Task: Open Card Customer Referral Program in Board Customer Feedback Analysis and Insights to Workspace Direct Marketing and add a team member Softage.3@softage.net, a label Yellow, a checklist Recipe Development, an attachment from your onedrive, a color Yellow and finally, add a card description 'Develop and launch new customer engagement program' and a comment 'Let us approach this task with a positive mindset and a can-do attitude, even in the face of challenges.'. Add a start date 'Jan 03, 1900' with a due date 'Jan 10, 1900'
Action: Mouse moved to (81, 324)
Screenshot: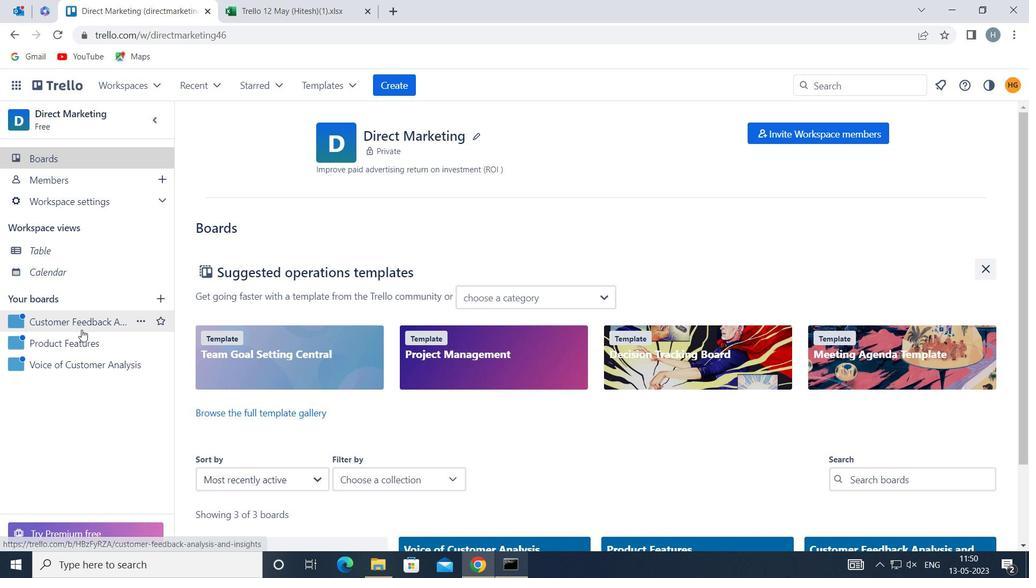 
Action: Mouse pressed left at (81, 324)
Screenshot: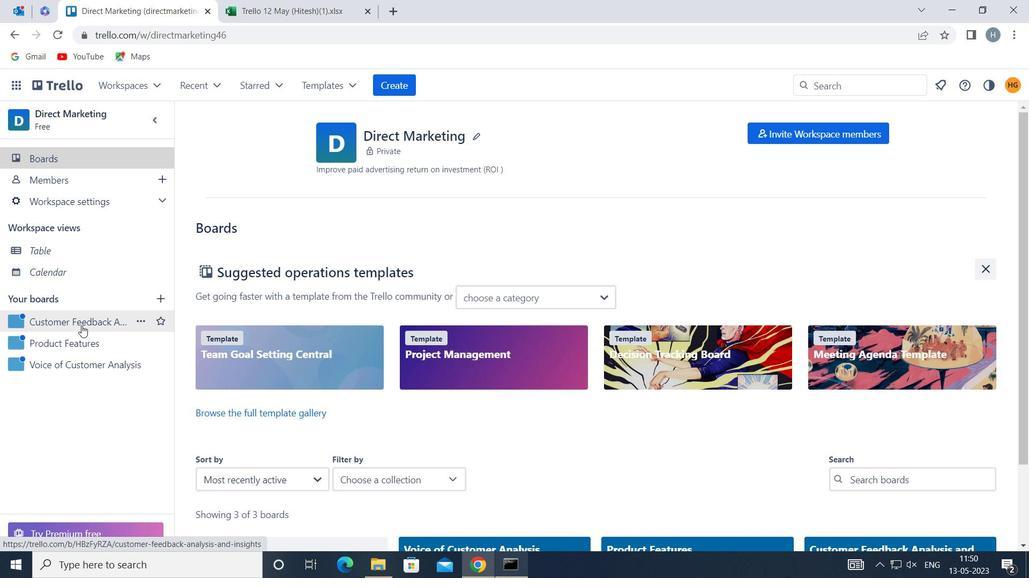 
Action: Mouse moved to (291, 191)
Screenshot: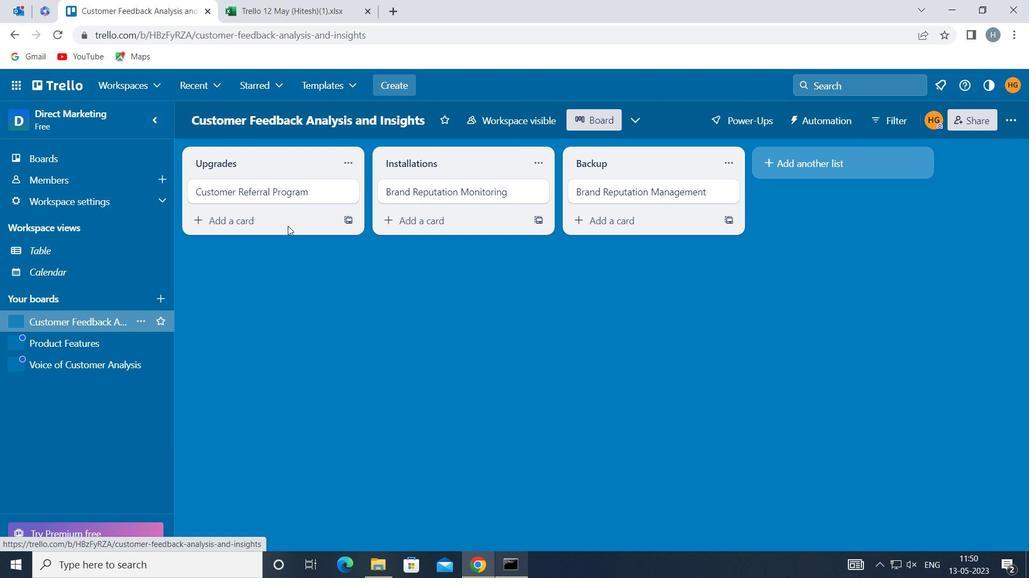 
Action: Mouse pressed left at (291, 191)
Screenshot: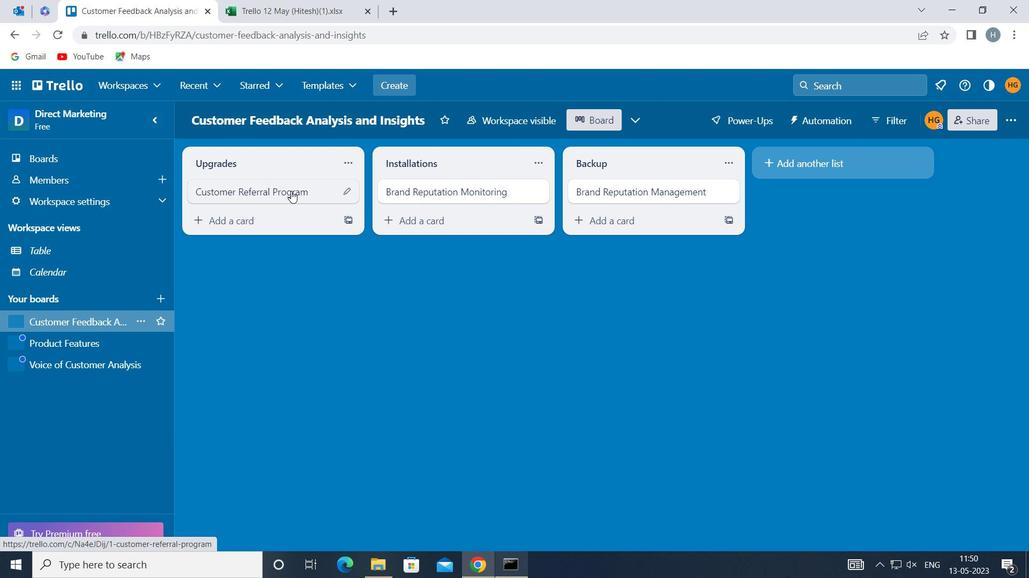 
Action: Mouse moved to (704, 192)
Screenshot: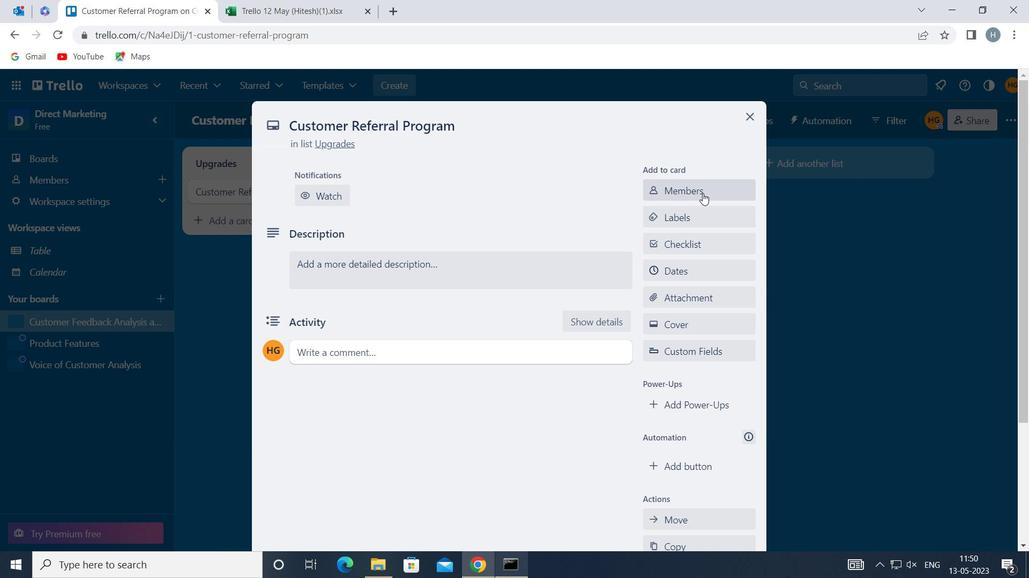 
Action: Mouse pressed left at (704, 192)
Screenshot: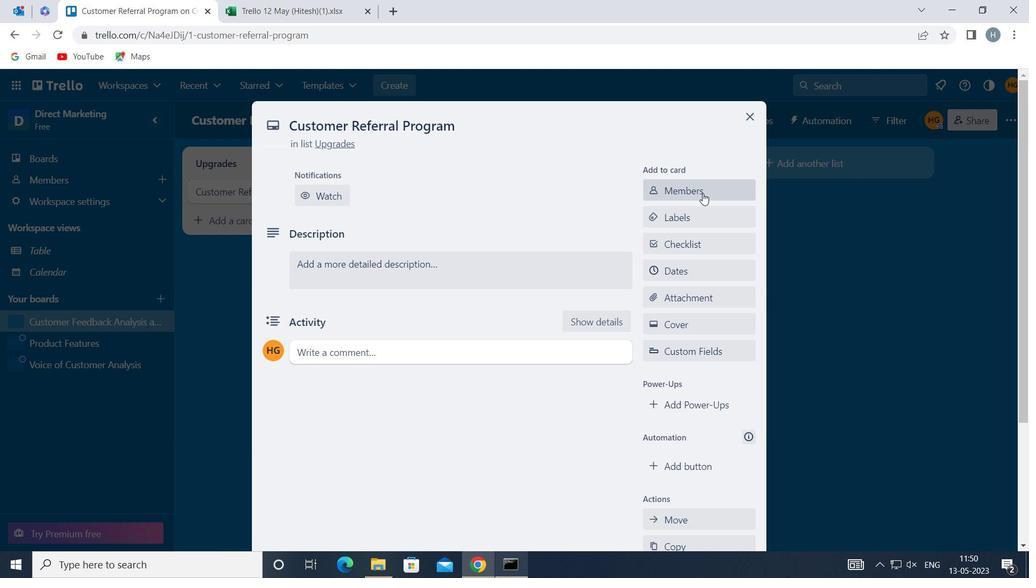
Action: Mouse moved to (704, 192)
Screenshot: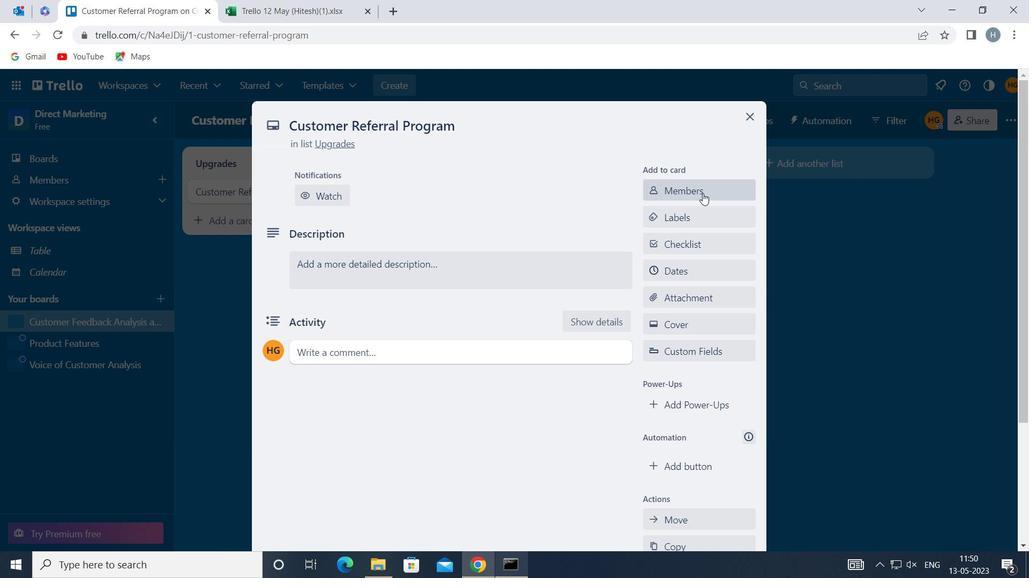 
Action: Key pressed softage
Screenshot: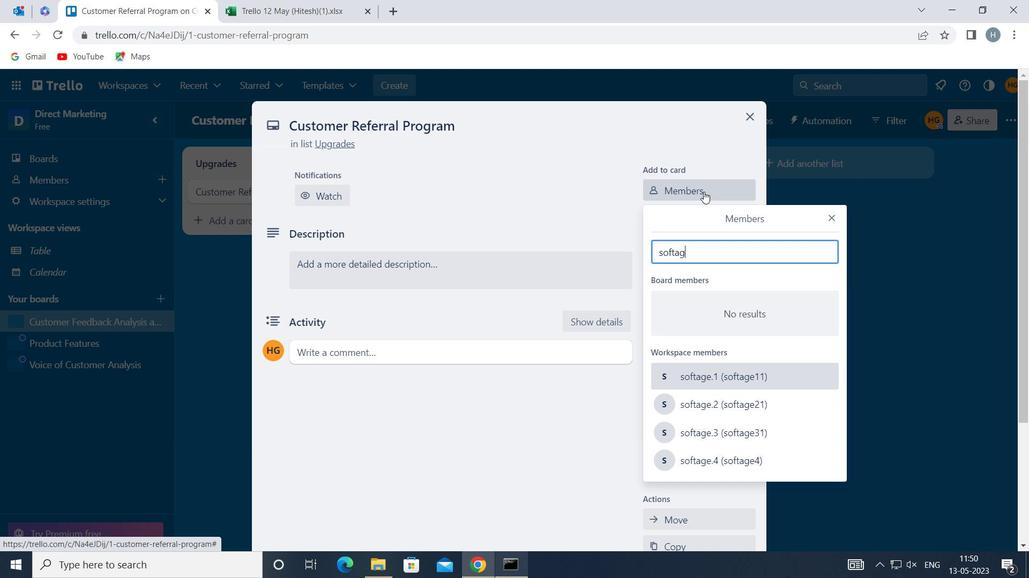 
Action: Mouse moved to (751, 429)
Screenshot: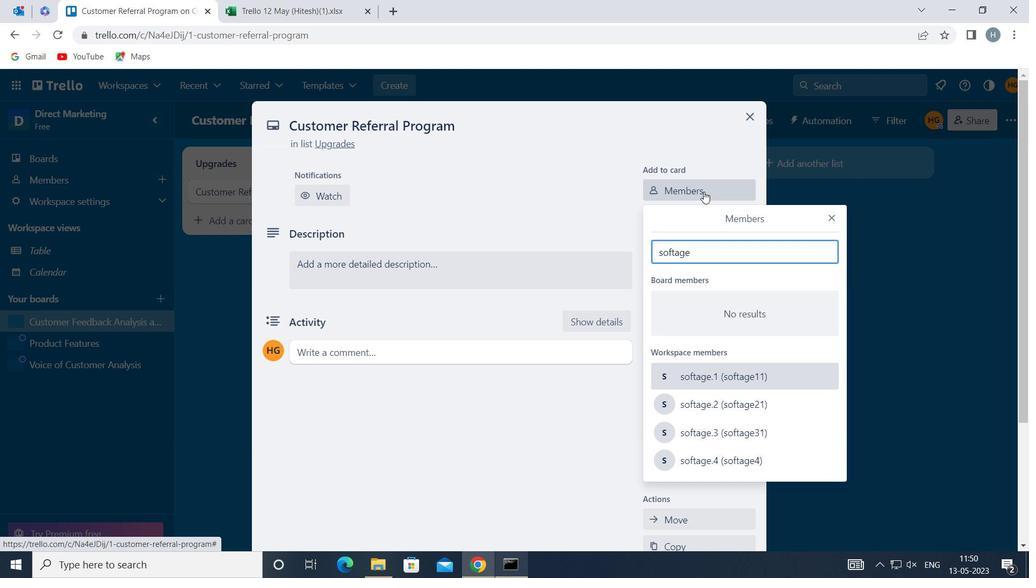 
Action: Mouse pressed left at (751, 429)
Screenshot: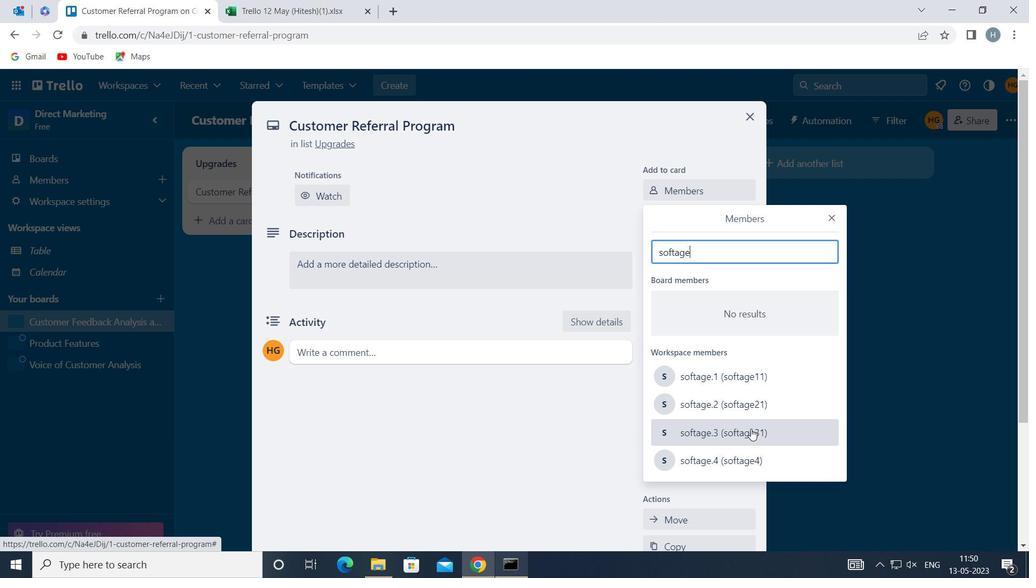 
Action: Mouse moved to (831, 215)
Screenshot: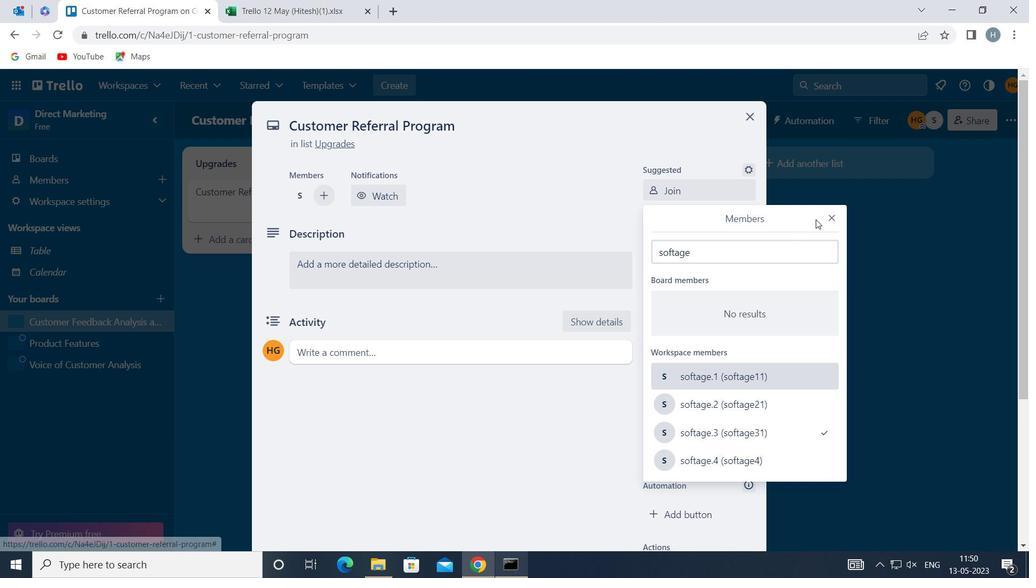 
Action: Mouse pressed left at (831, 215)
Screenshot: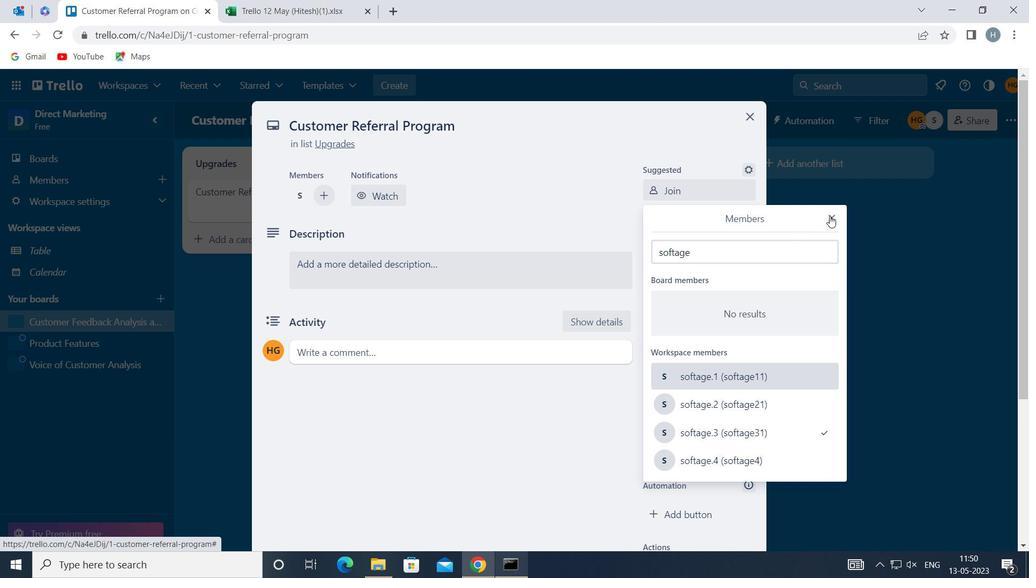 
Action: Mouse moved to (711, 262)
Screenshot: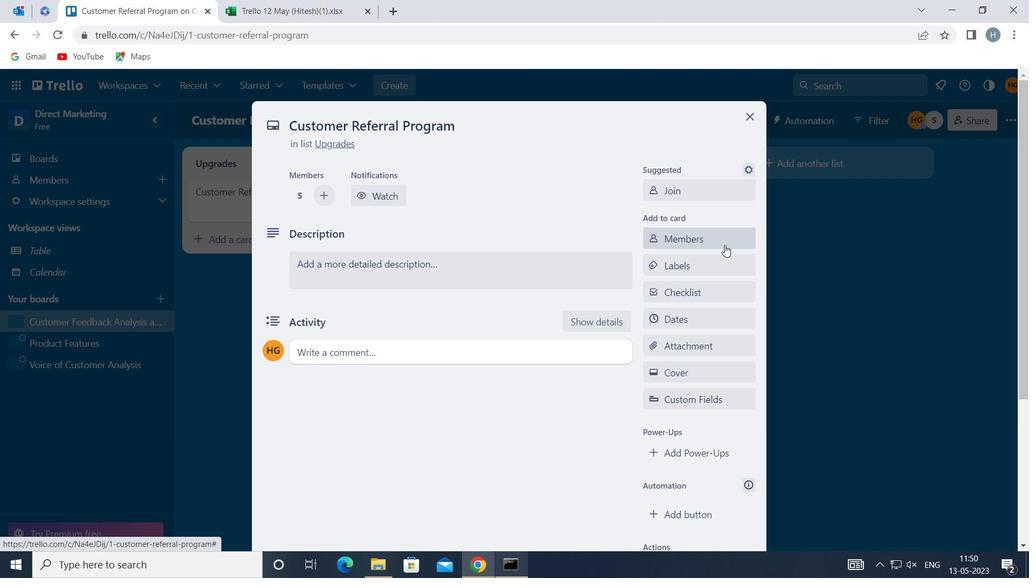 
Action: Mouse pressed left at (711, 262)
Screenshot: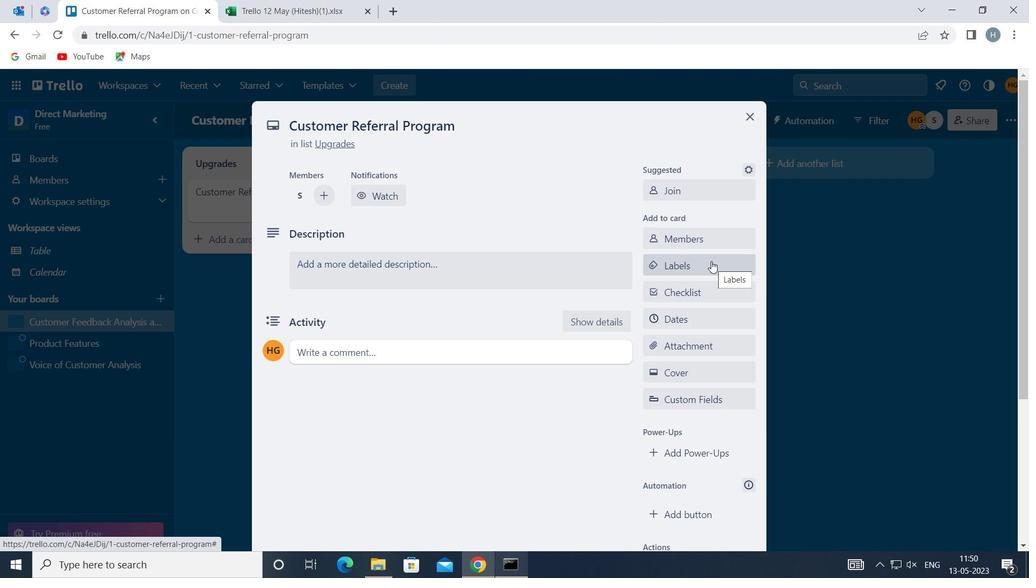 
Action: Mouse moved to (729, 221)
Screenshot: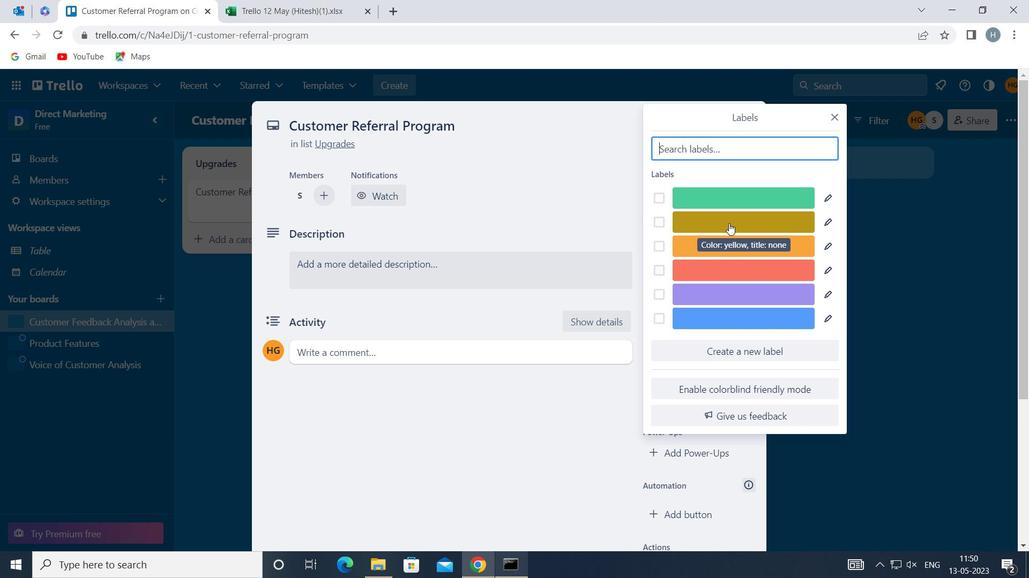
Action: Mouse pressed left at (729, 221)
Screenshot: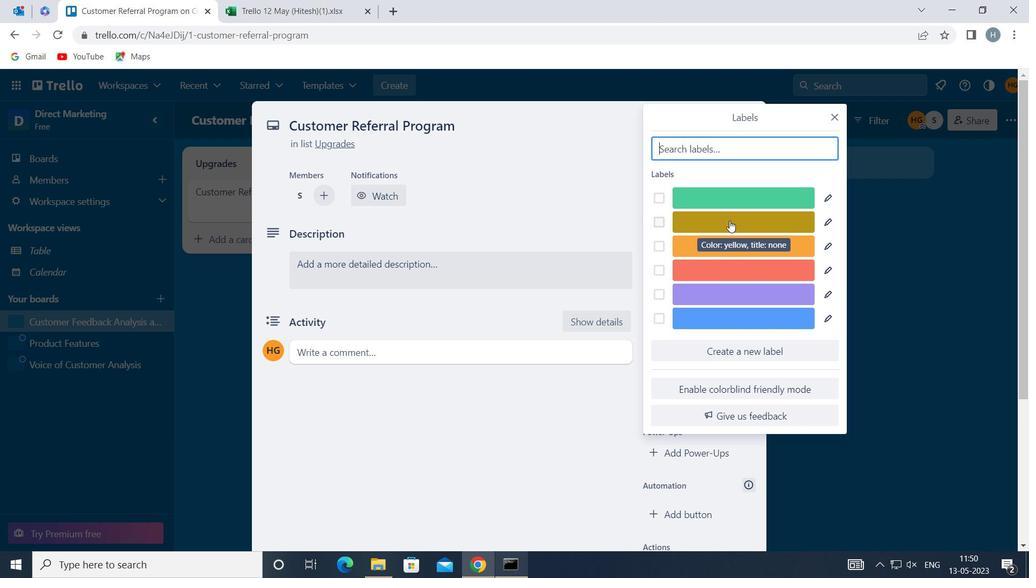
Action: Mouse moved to (838, 115)
Screenshot: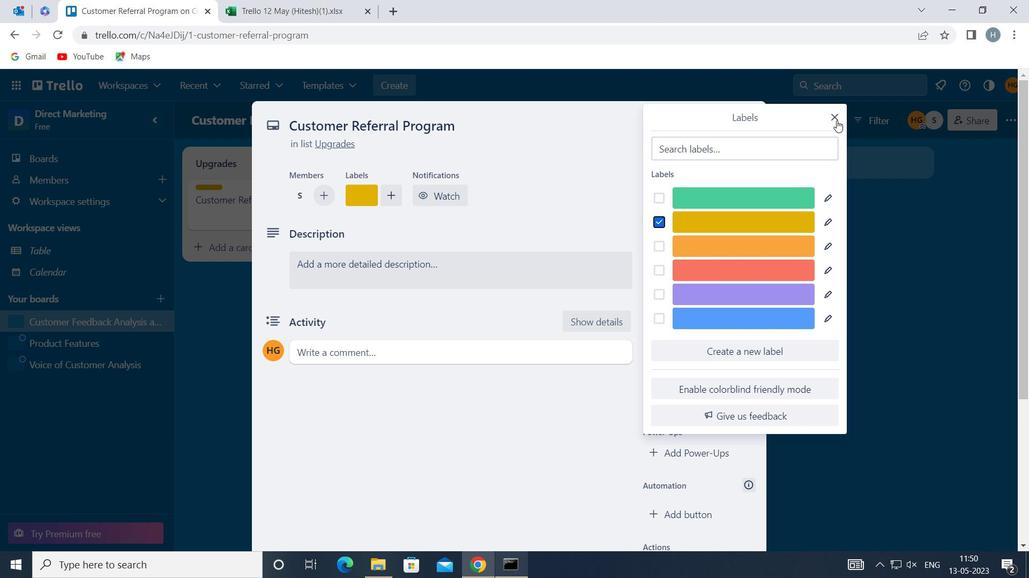 
Action: Mouse pressed left at (838, 115)
Screenshot: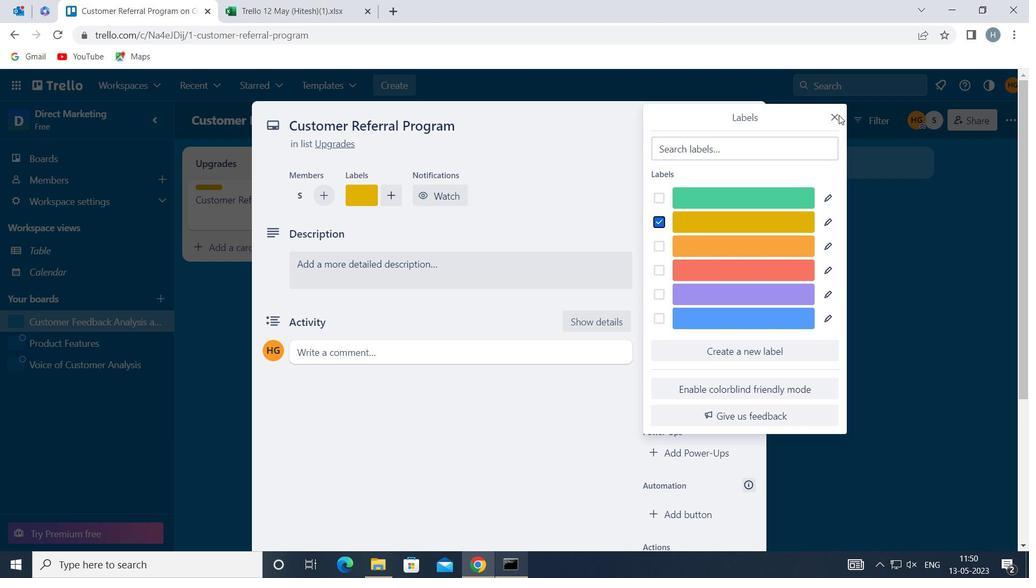 
Action: Mouse moved to (835, 111)
Screenshot: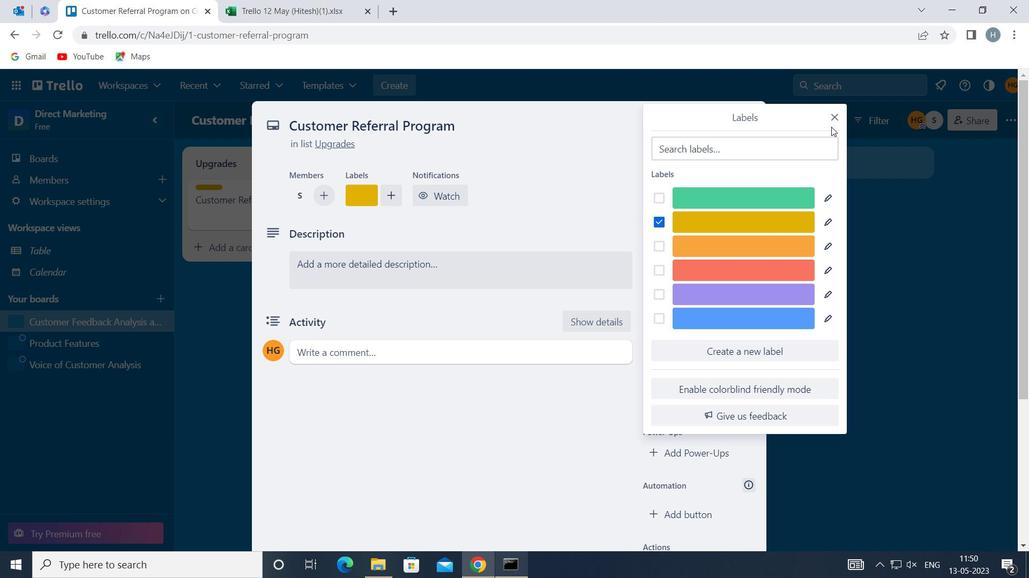 
Action: Mouse pressed left at (835, 111)
Screenshot: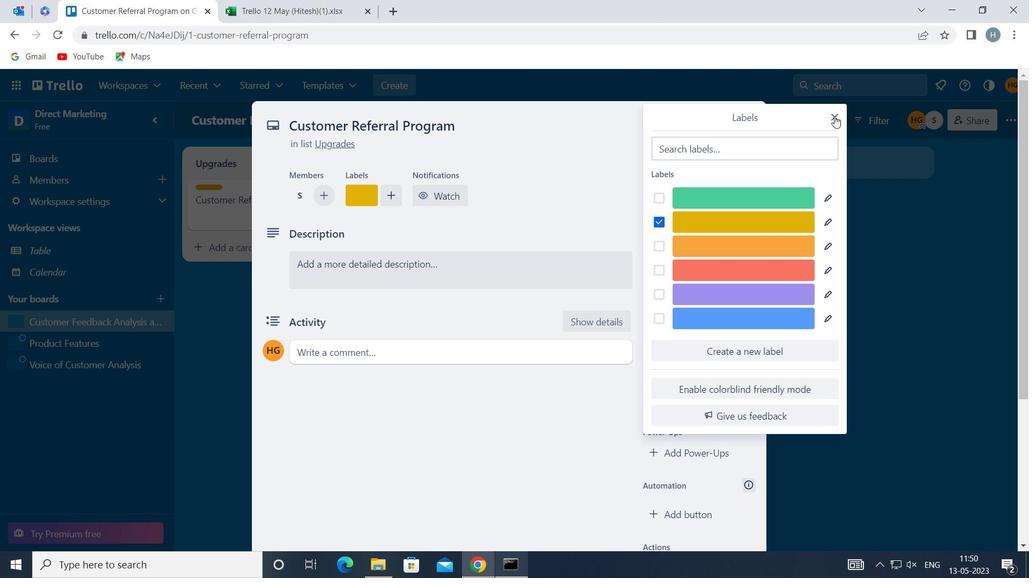 
Action: Mouse moved to (715, 288)
Screenshot: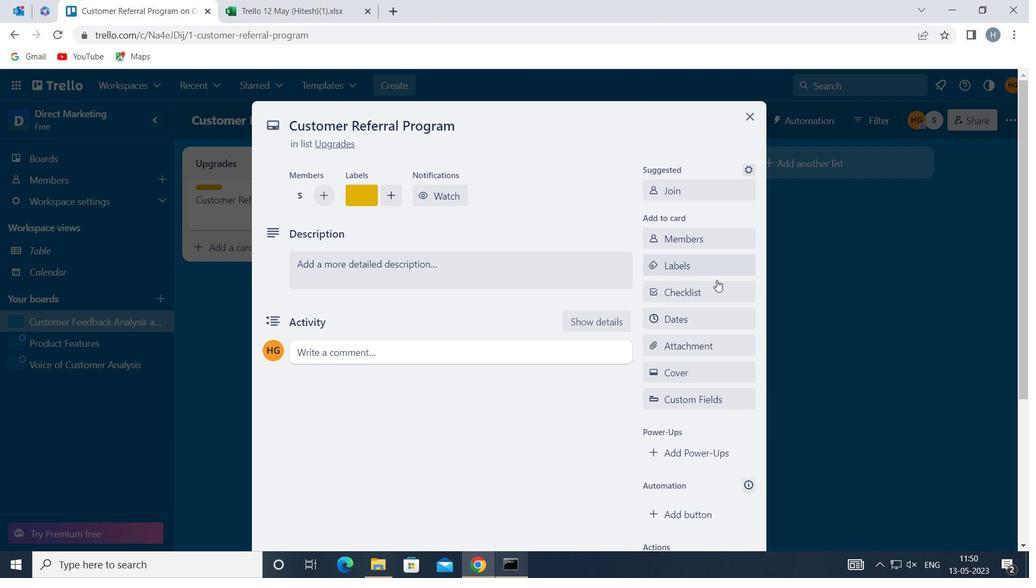 
Action: Mouse pressed left at (715, 288)
Screenshot: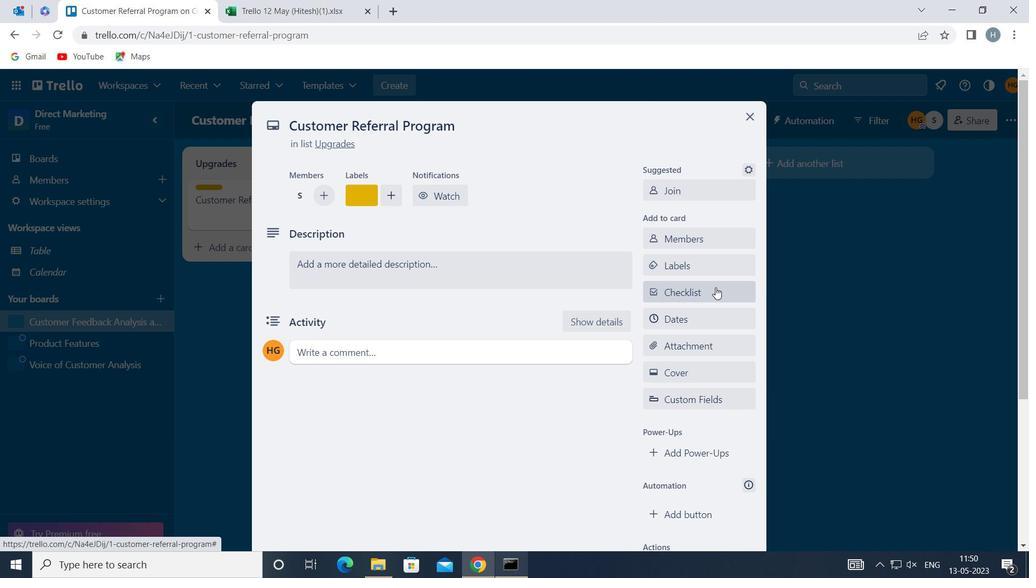 
Action: Key pressed <Key.shift>RECIPE<Key.space><Key.shift>DEVELOPMENT
Screenshot: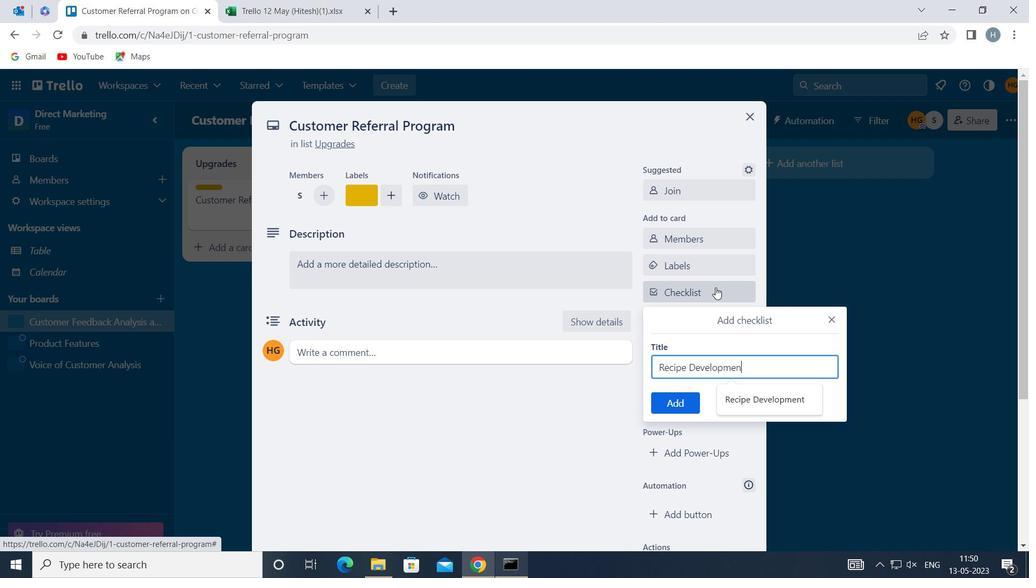 
Action: Mouse moved to (671, 404)
Screenshot: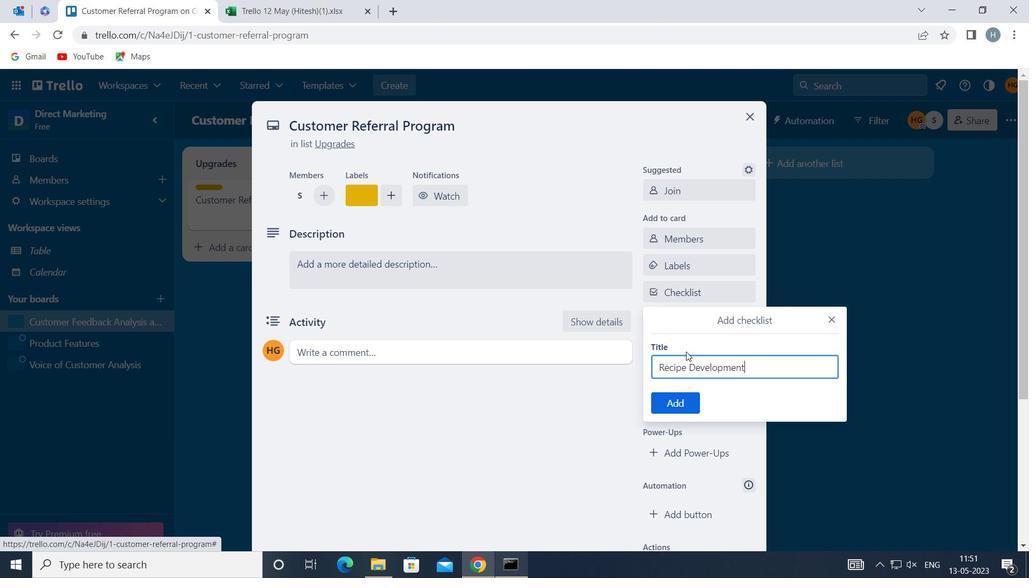 
Action: Mouse pressed left at (671, 404)
Screenshot: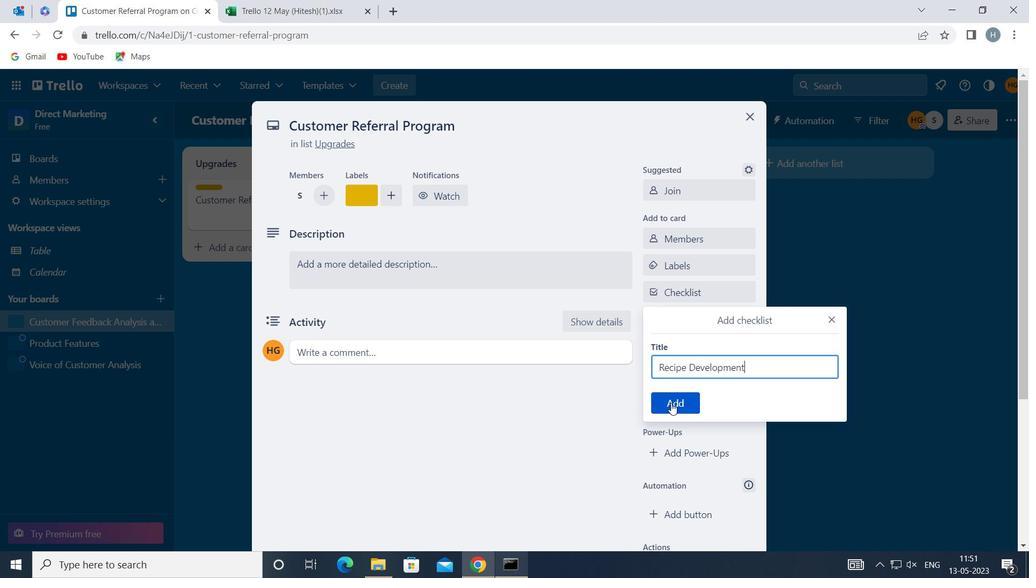 
Action: Mouse moved to (688, 346)
Screenshot: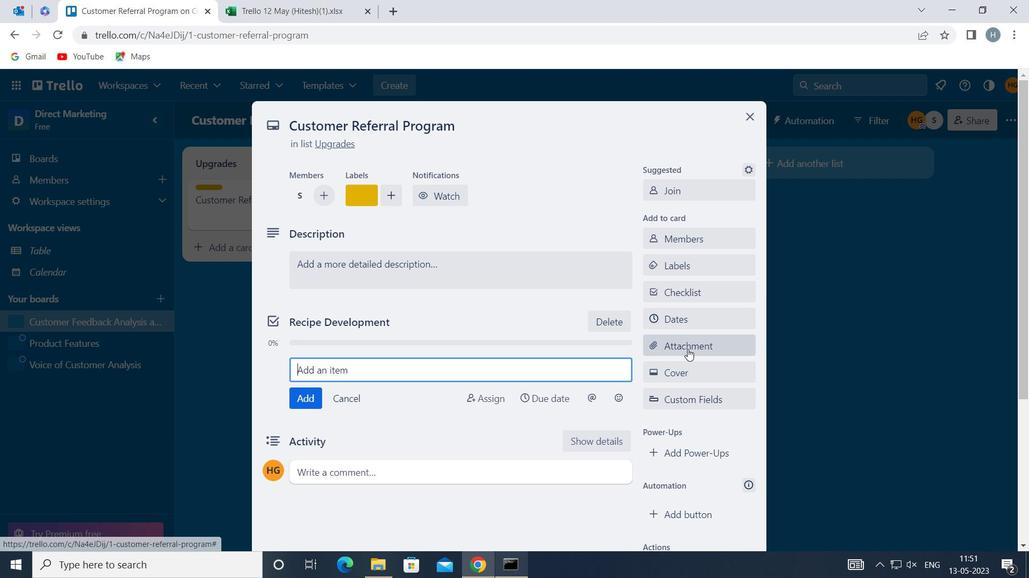 
Action: Mouse pressed left at (688, 346)
Screenshot: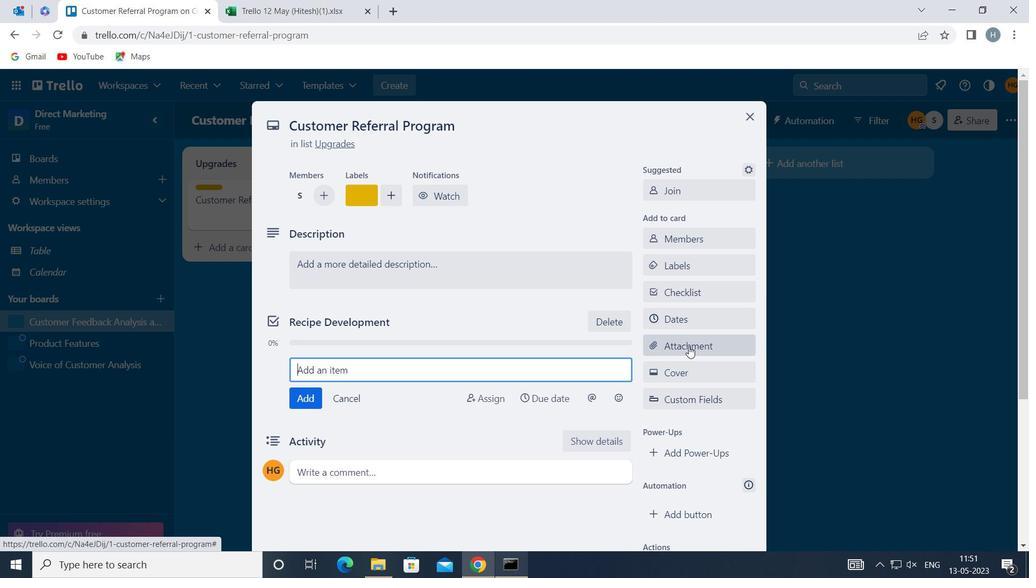 
Action: Mouse moved to (711, 243)
Screenshot: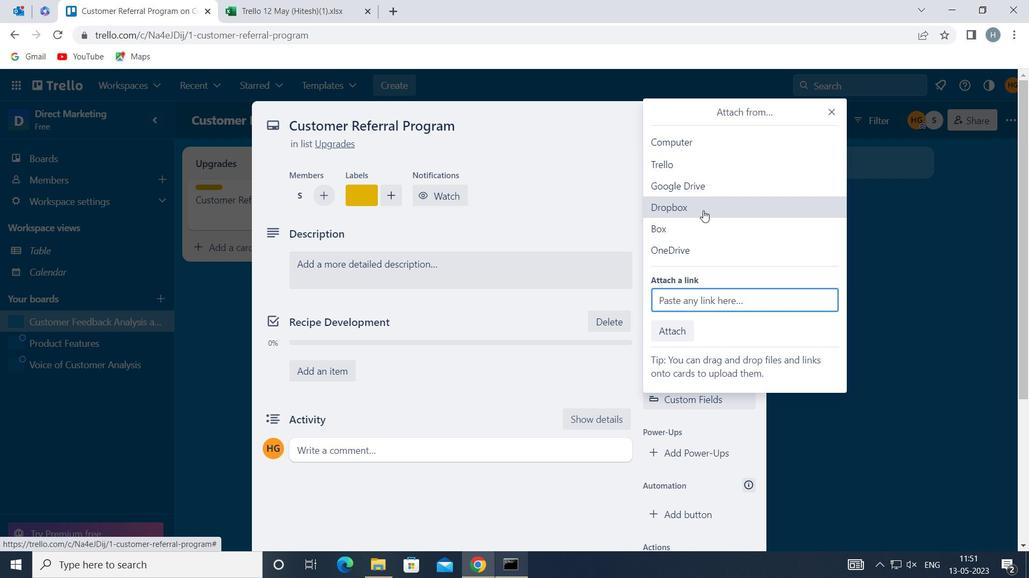 
Action: Mouse pressed left at (711, 243)
Screenshot: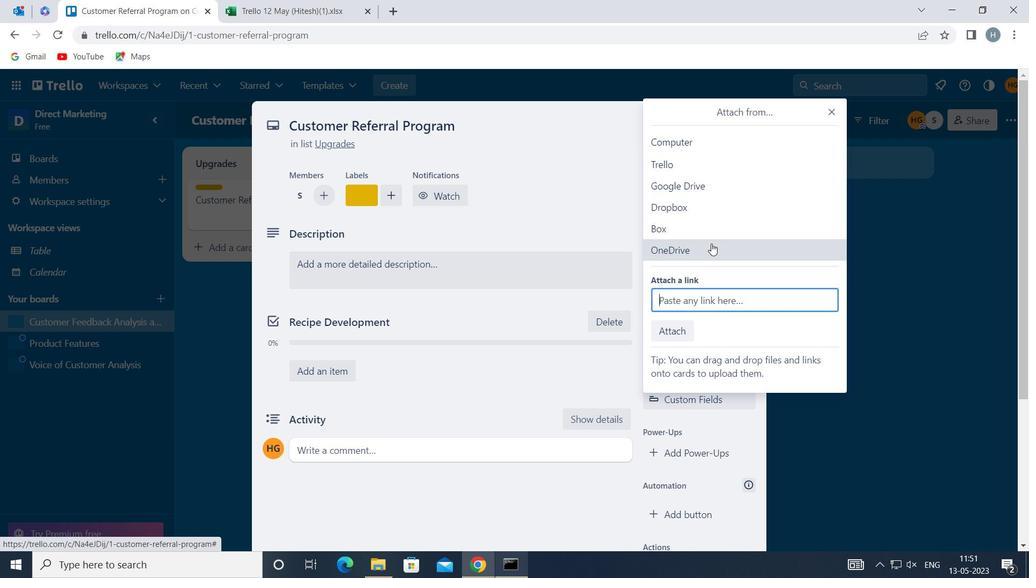
Action: Mouse moved to (665, 193)
Screenshot: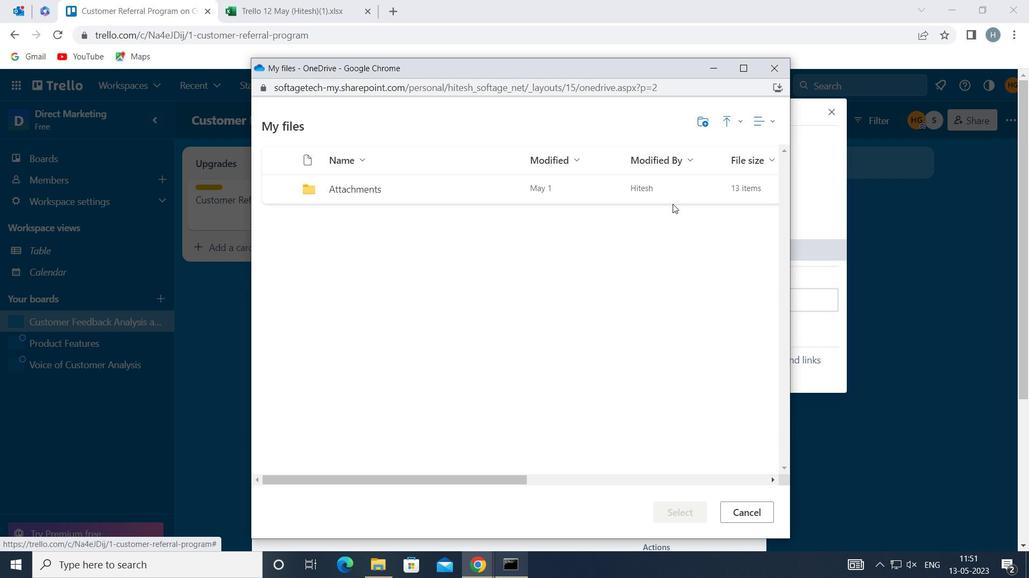
Action: Mouse pressed left at (665, 193)
Screenshot: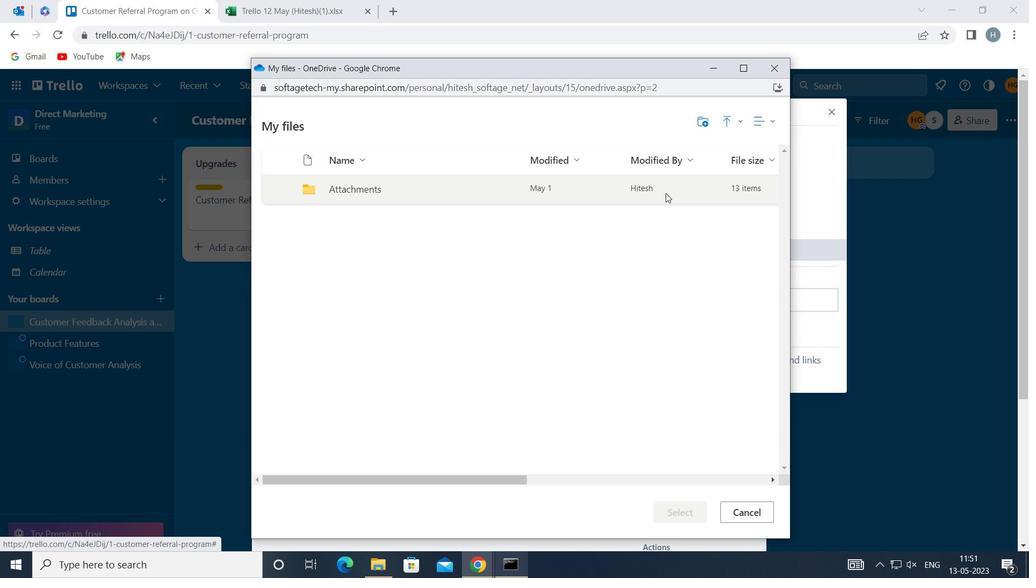 
Action: Mouse pressed left at (665, 193)
Screenshot: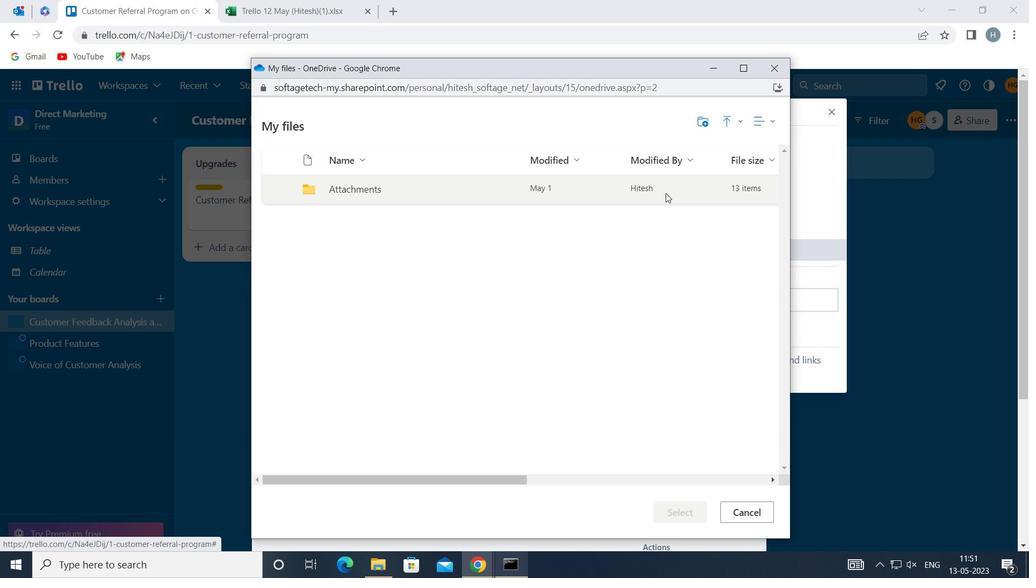 
Action: Mouse moved to (660, 216)
Screenshot: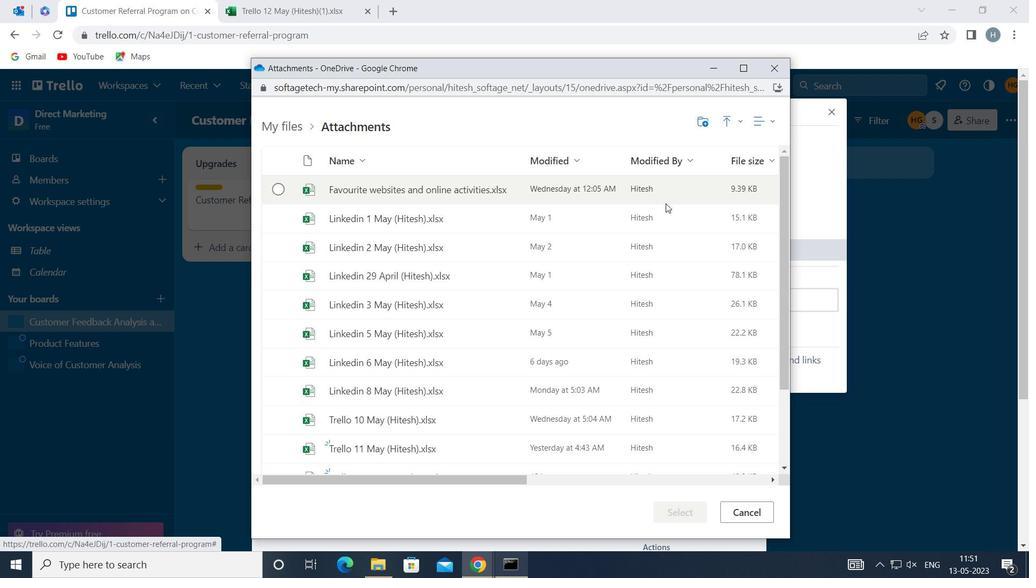 
Action: Mouse pressed left at (660, 216)
Screenshot: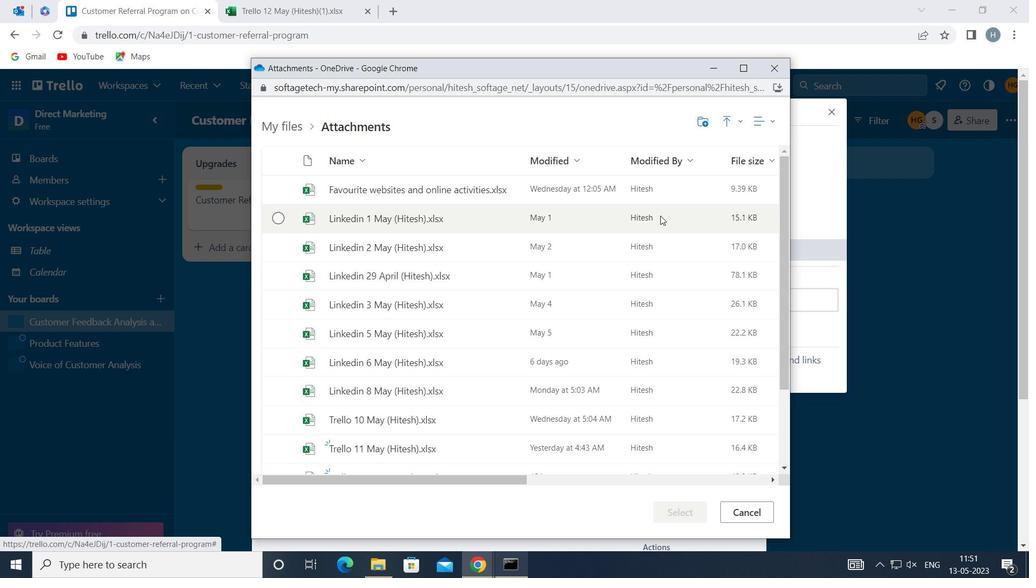 
Action: Mouse moved to (674, 510)
Screenshot: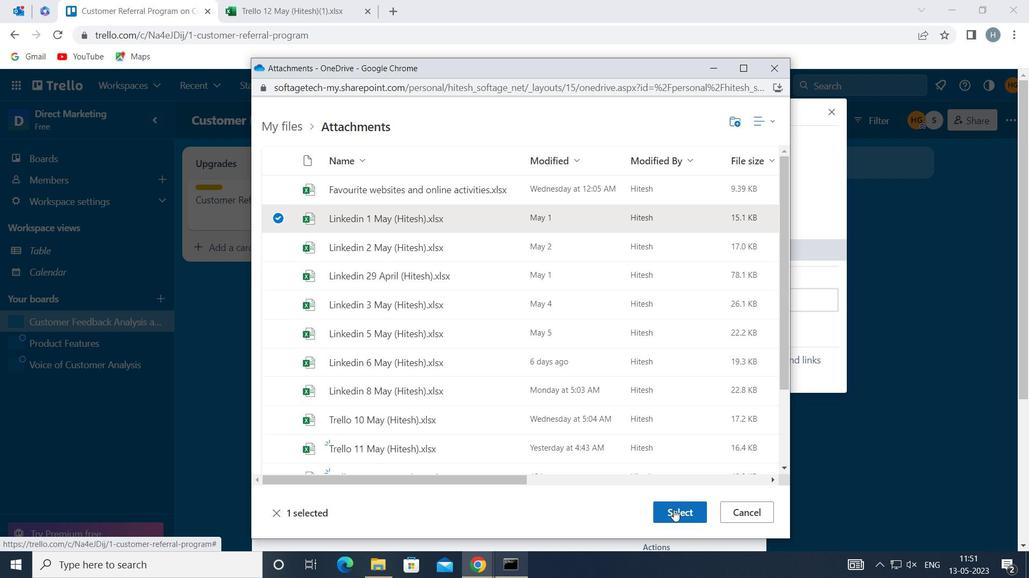 
Action: Mouse pressed left at (674, 510)
Screenshot: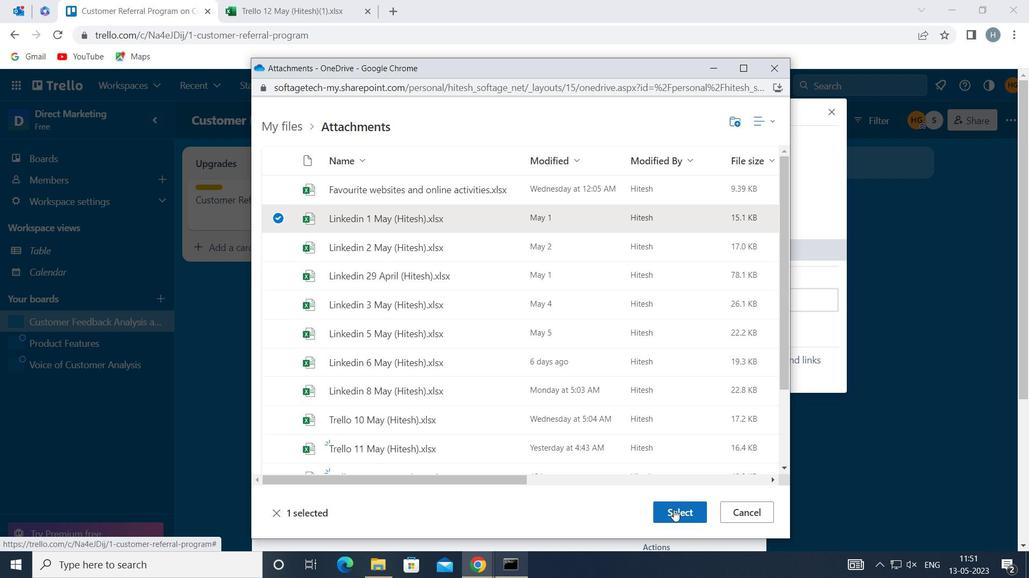 
Action: Mouse moved to (698, 369)
Screenshot: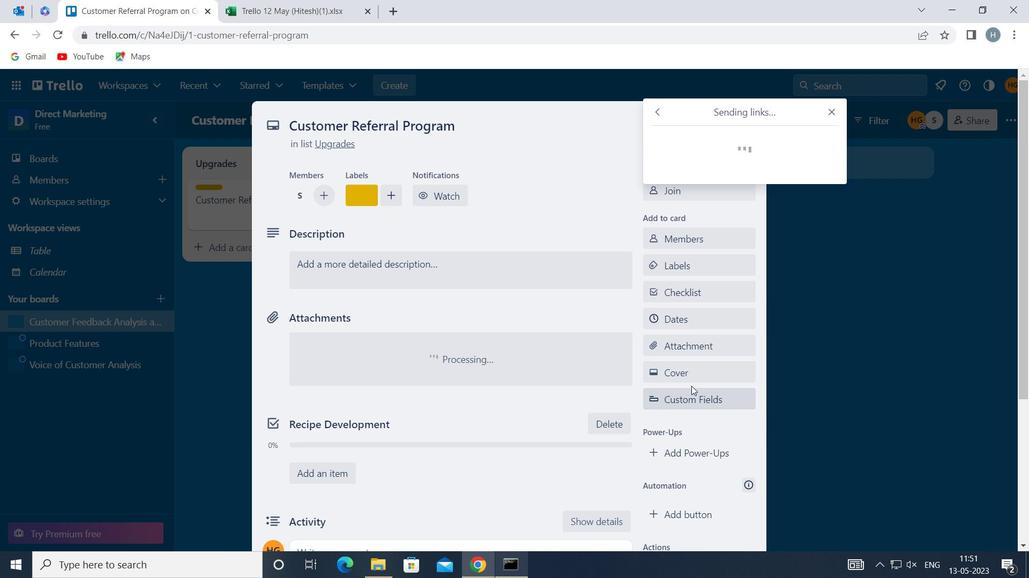 
Action: Mouse pressed left at (698, 369)
Screenshot: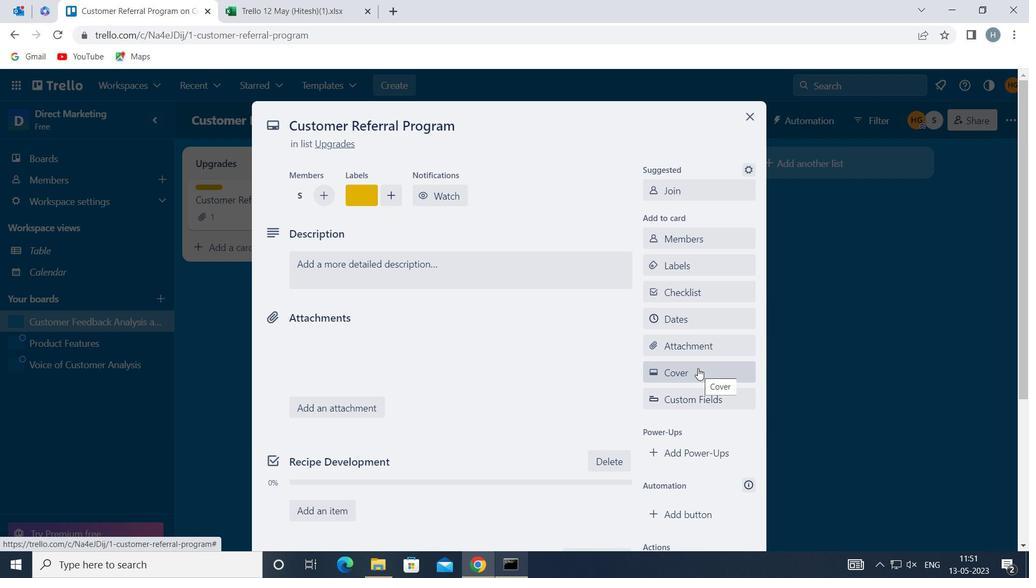 
Action: Mouse moved to (708, 283)
Screenshot: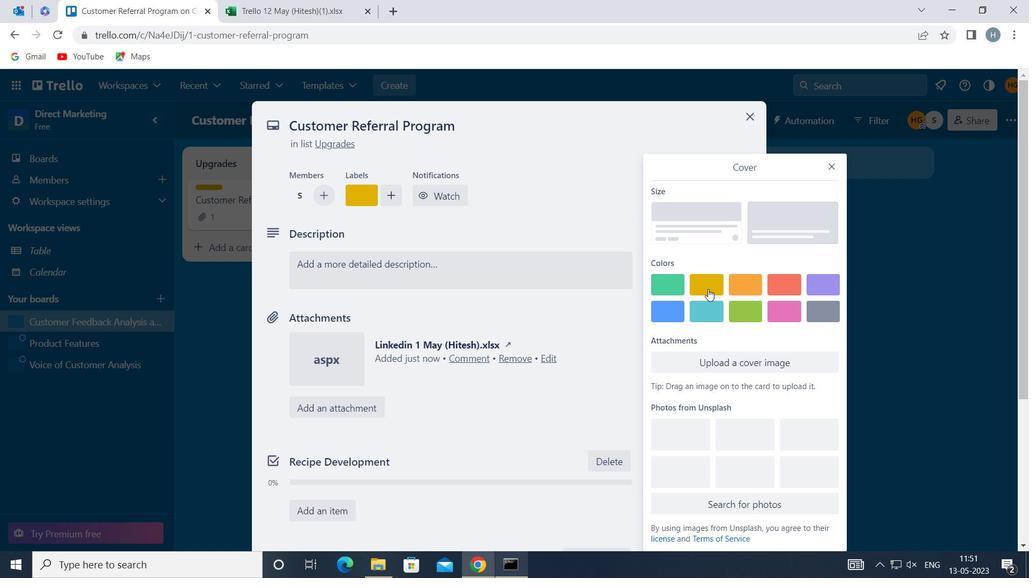 
Action: Mouse pressed left at (708, 283)
Screenshot: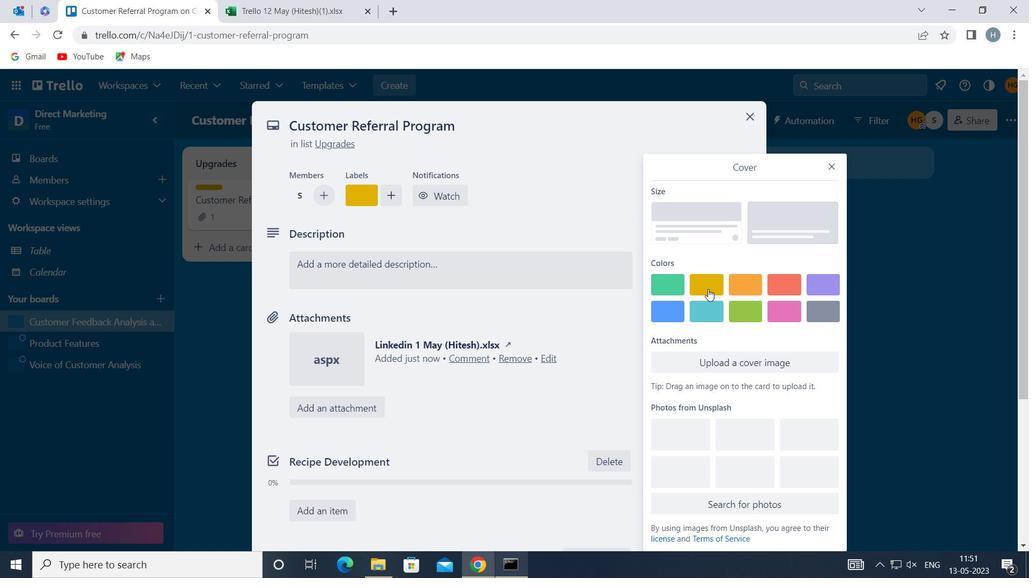 
Action: Mouse moved to (832, 140)
Screenshot: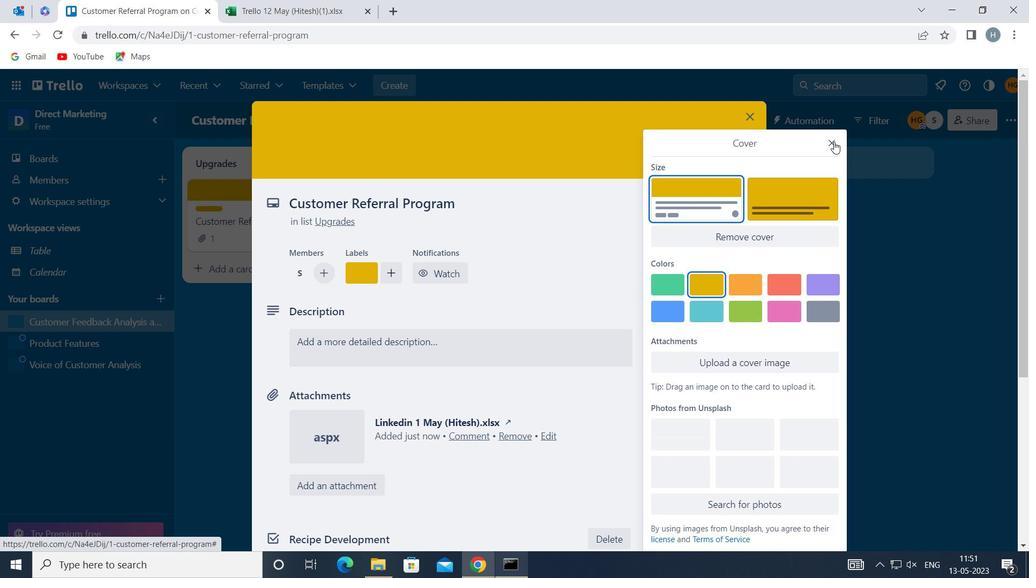 
Action: Mouse pressed left at (832, 140)
Screenshot: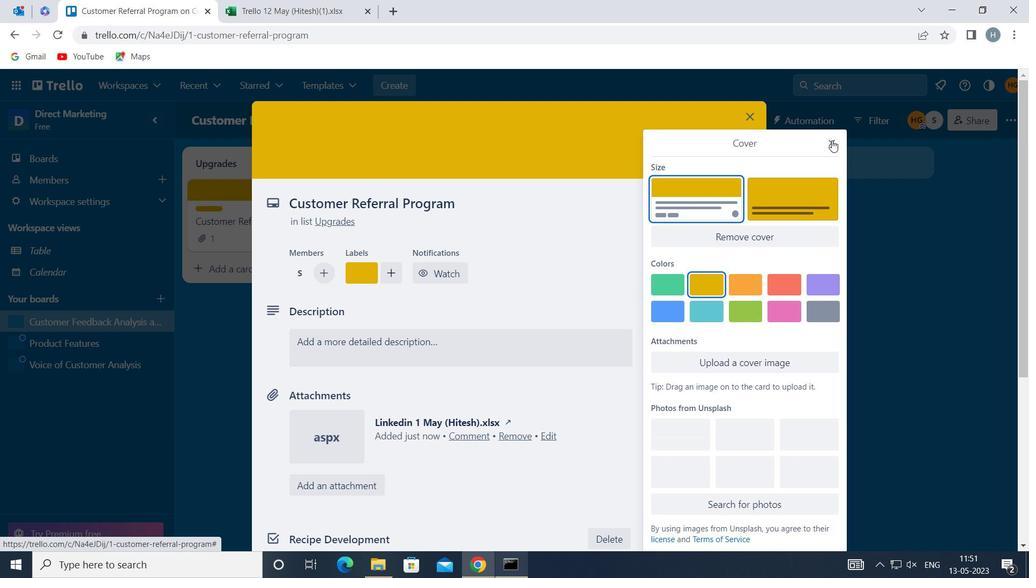 
Action: Mouse moved to (477, 345)
Screenshot: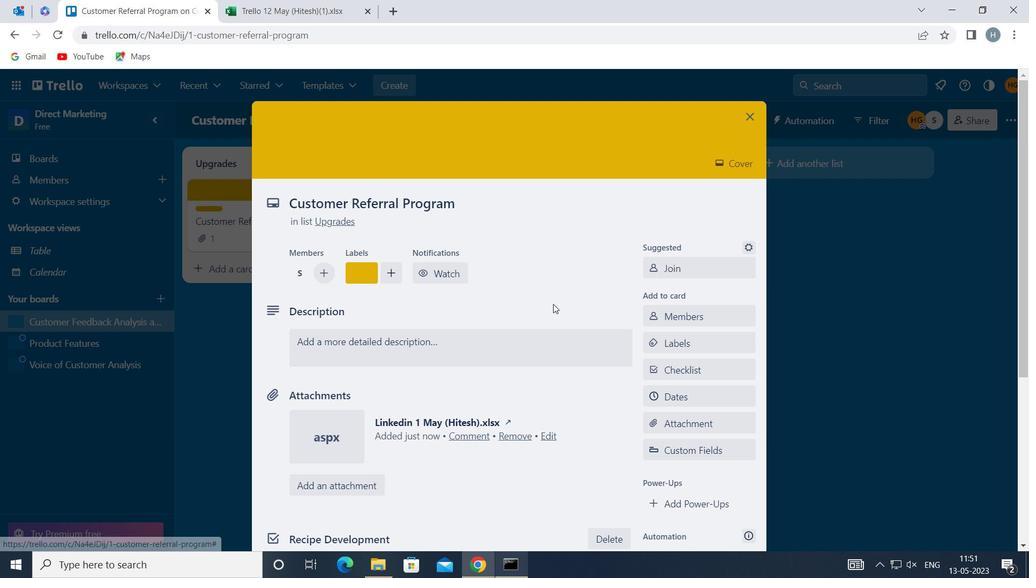 
Action: Mouse pressed left at (477, 345)
Screenshot: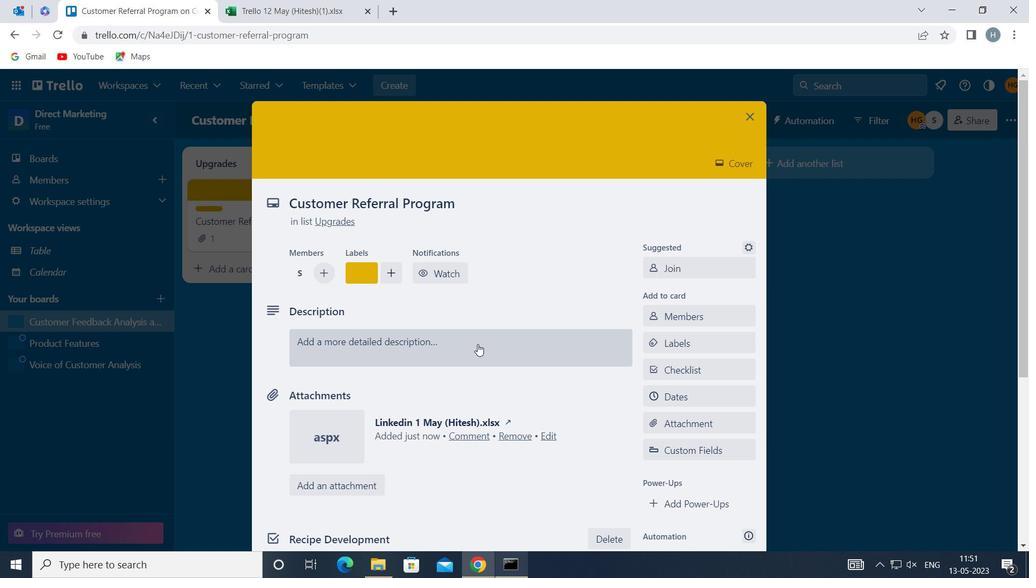 
Action: Mouse moved to (465, 383)
Screenshot: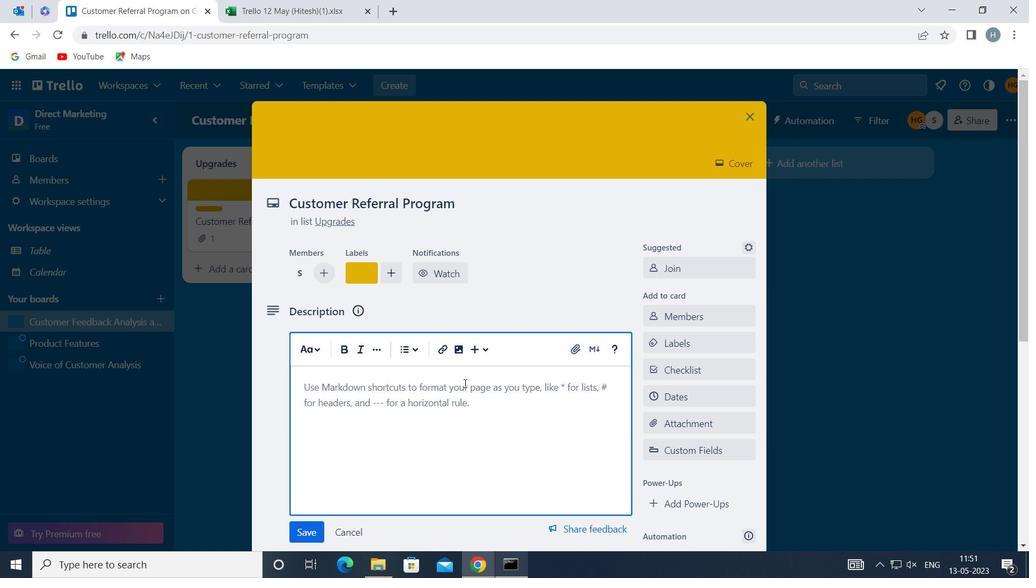
Action: Mouse pressed left at (465, 383)
Screenshot: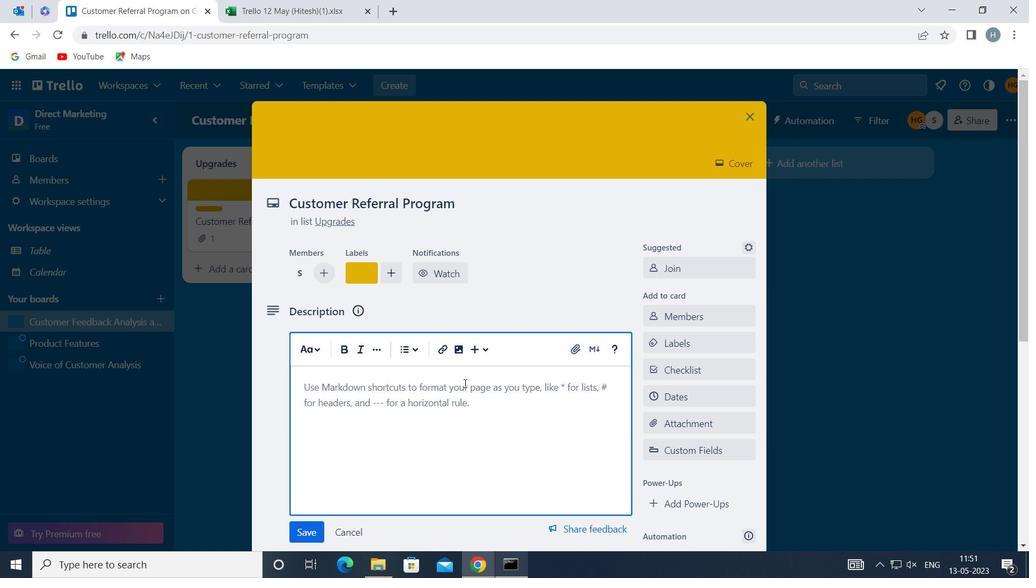 
Action: Key pressed <Key.shift>DEVELOP<Key.space>AND<Key.space>LAUNCH<Key.space>NEW<Key.space>CUSTOMER<Key.space>ENGAGEMENT<Key.space>PROGRAM
Screenshot: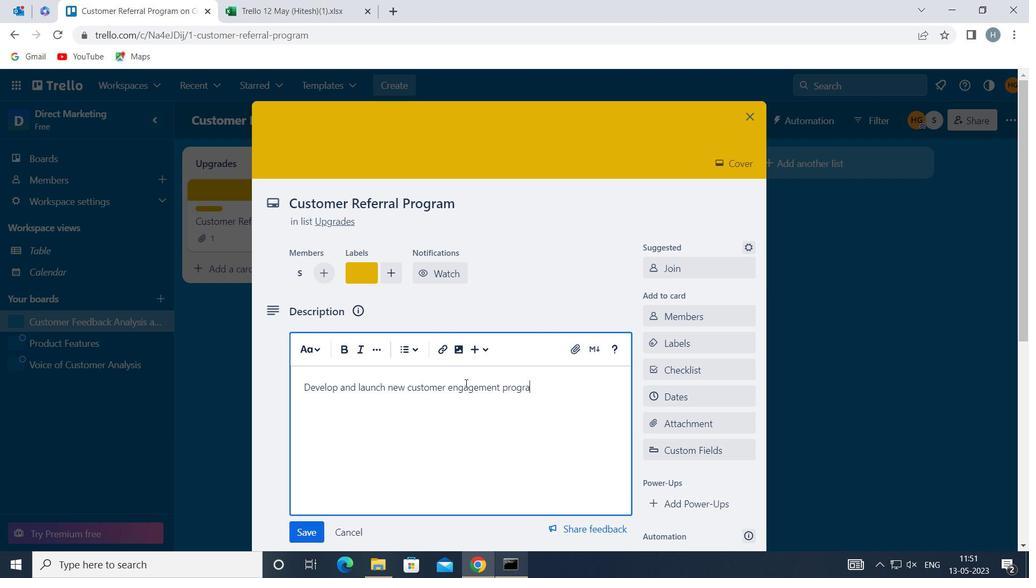 
Action: Mouse moved to (317, 528)
Screenshot: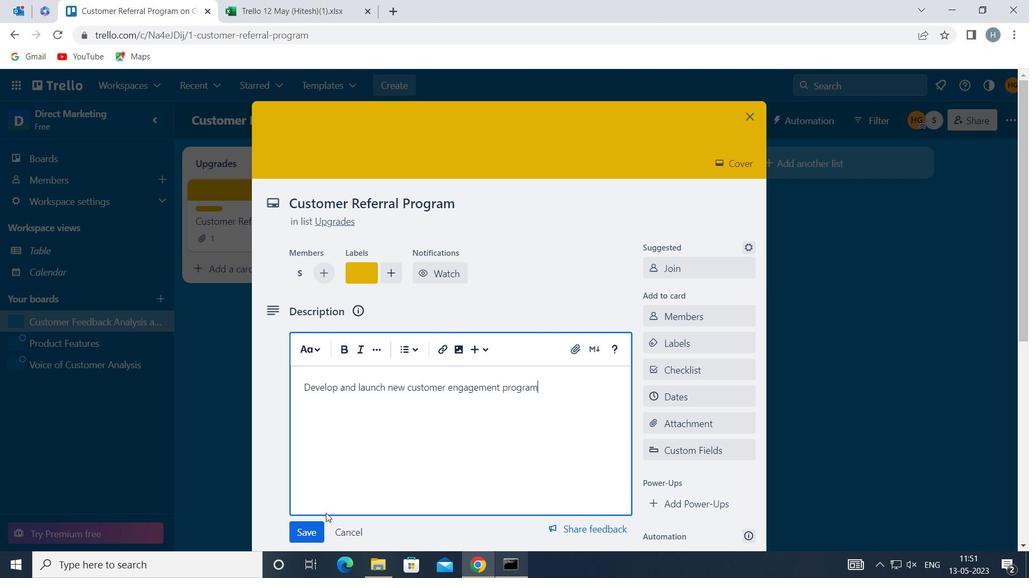 
Action: Mouse pressed left at (317, 528)
Screenshot: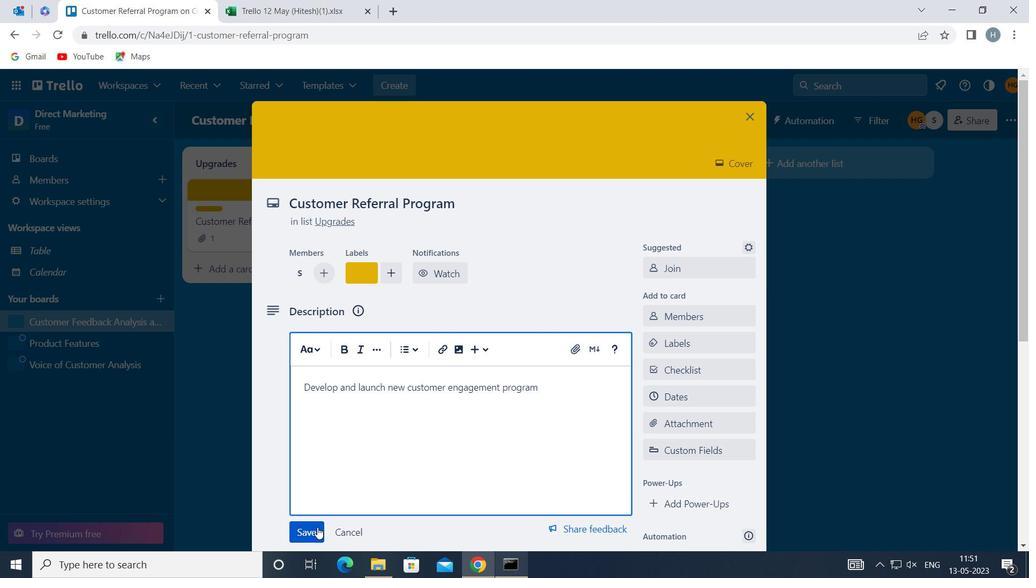 
Action: Mouse moved to (331, 478)
Screenshot: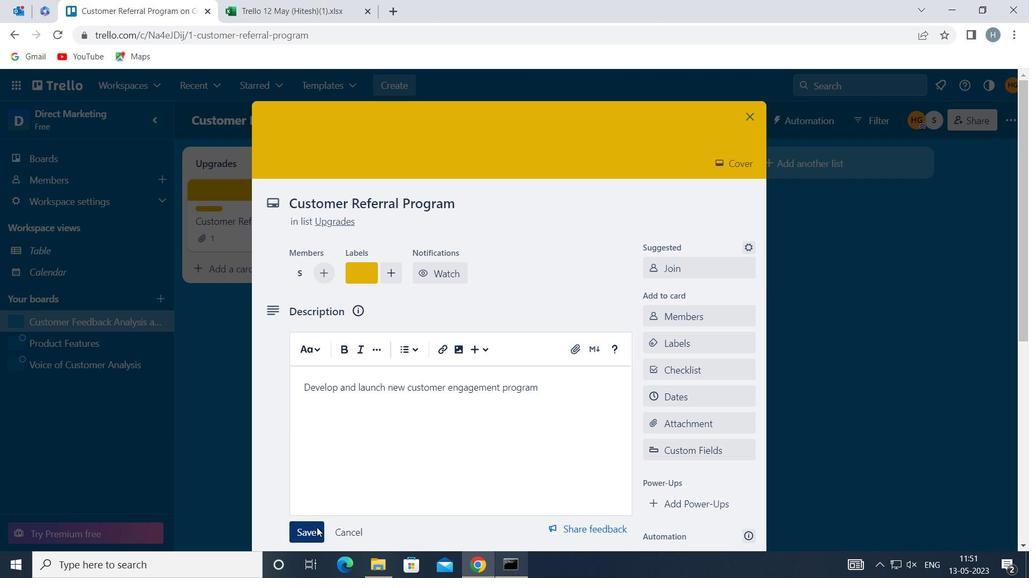 
Action: Mouse scrolled (331, 478) with delta (0, 0)
Screenshot: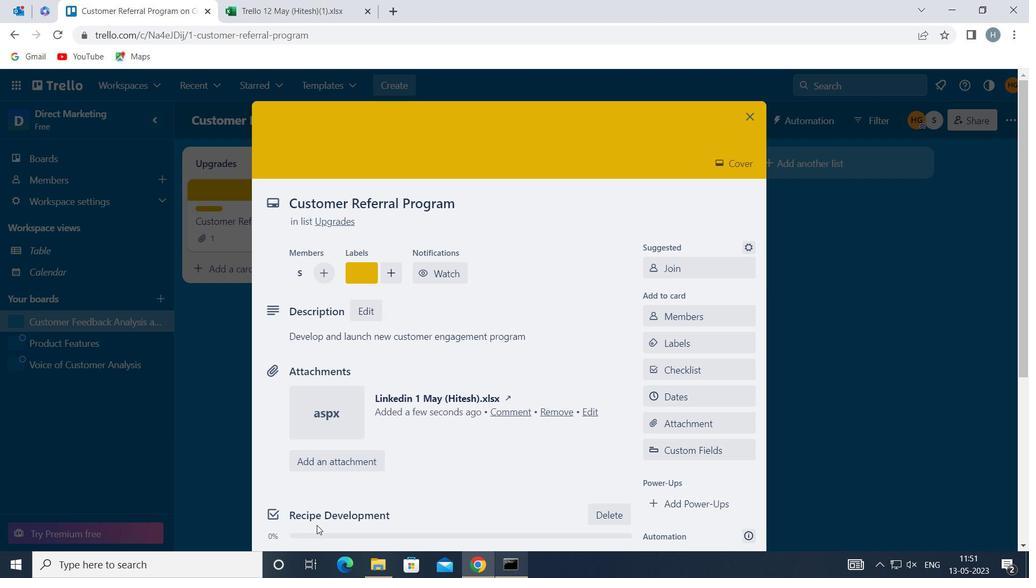
Action: Mouse scrolled (331, 478) with delta (0, 0)
Screenshot: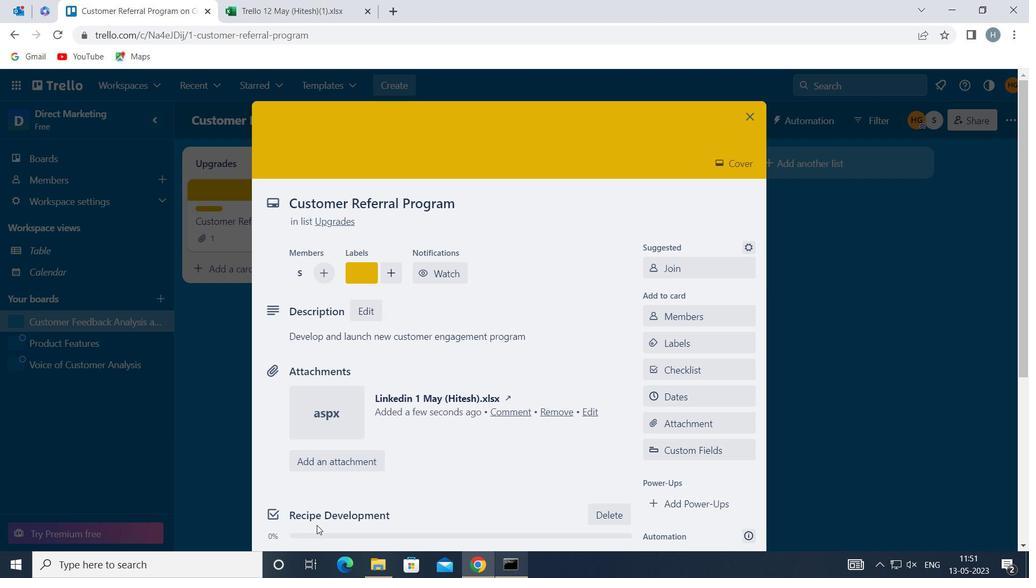 
Action: Mouse scrolled (331, 478) with delta (0, 0)
Screenshot: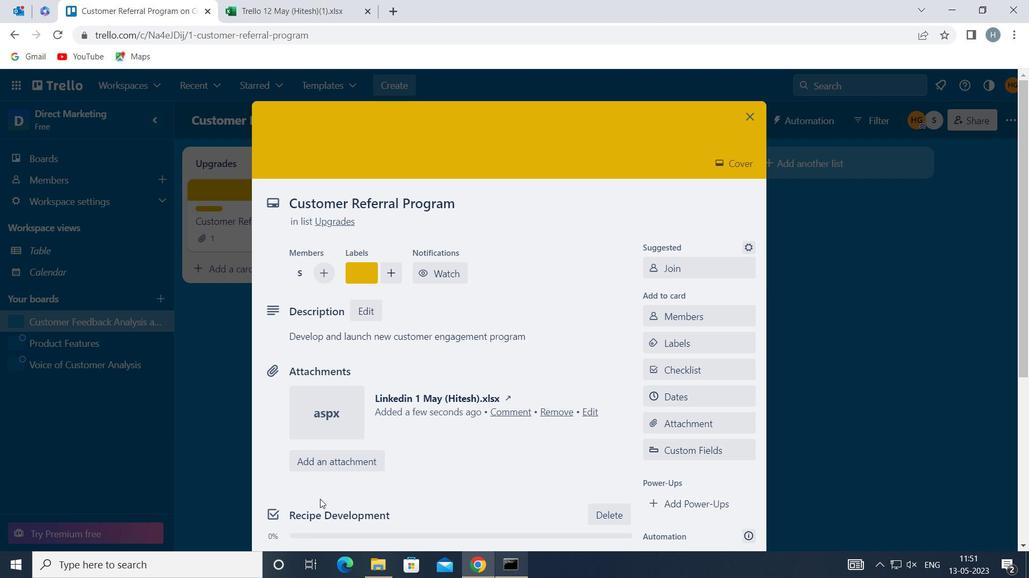 
Action: Mouse moved to (331, 478)
Screenshot: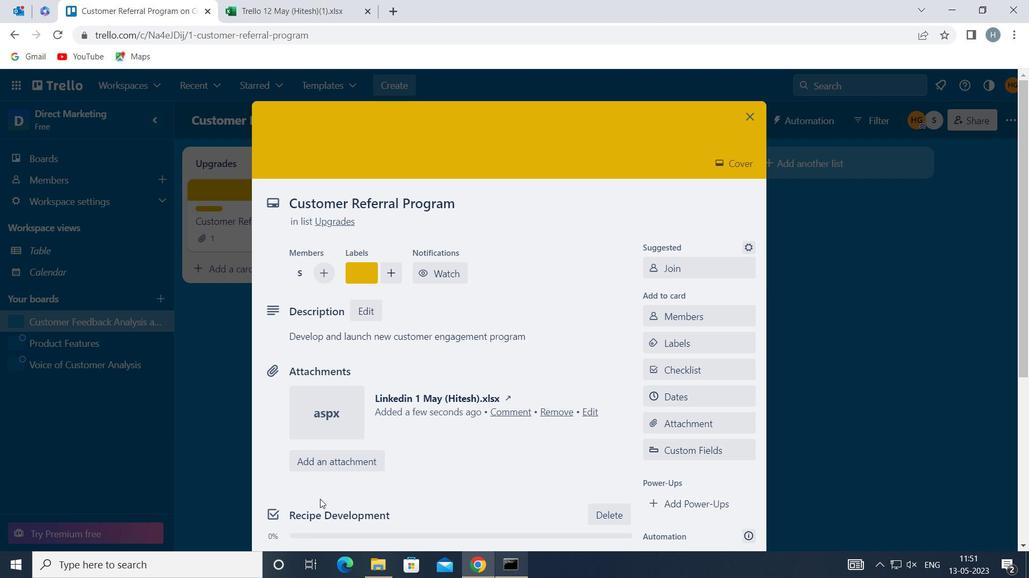 
Action: Mouse scrolled (331, 477) with delta (0, 0)
Screenshot: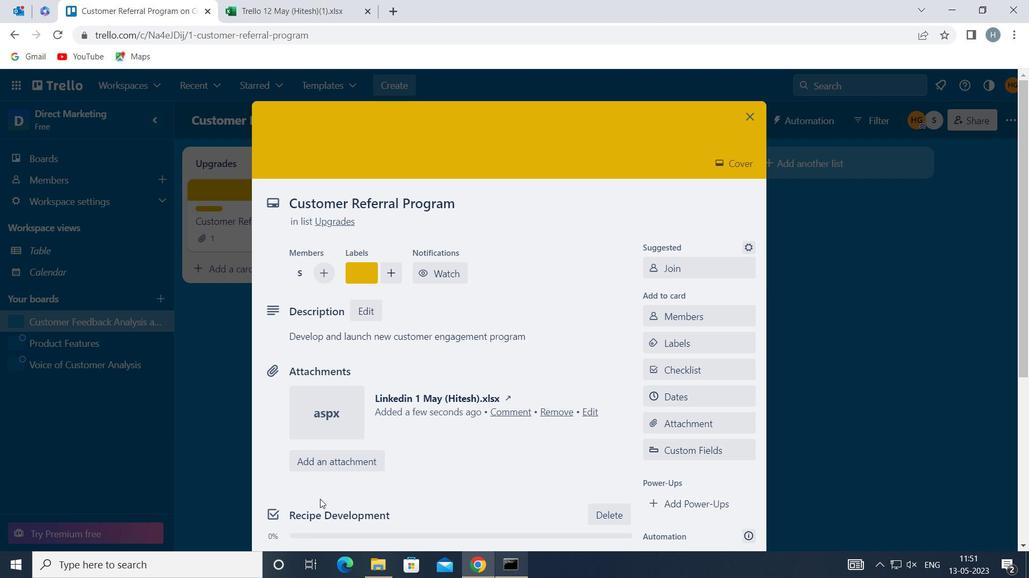 
Action: Mouse moved to (332, 476)
Screenshot: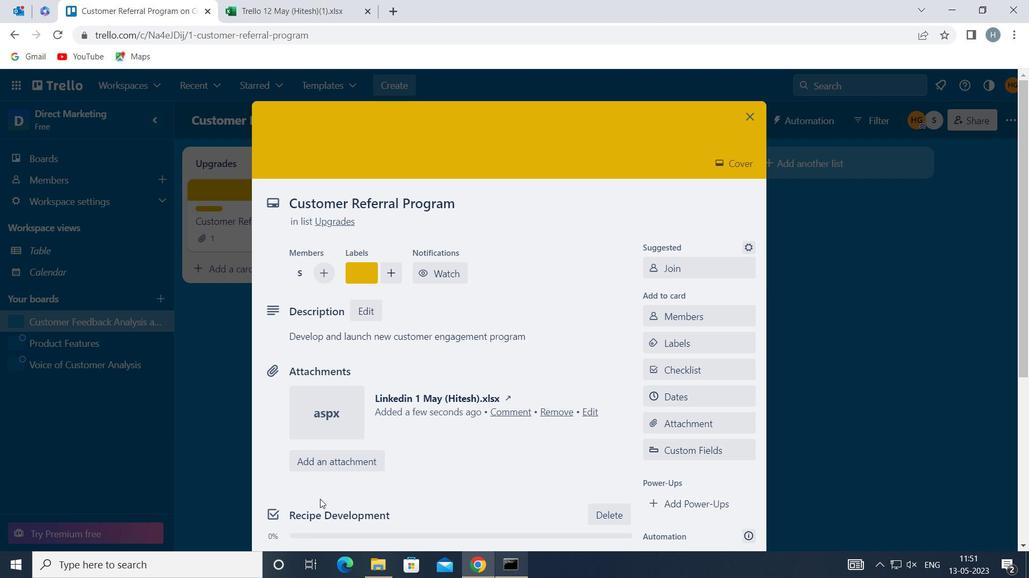 
Action: Mouse scrolled (332, 476) with delta (0, 0)
Screenshot: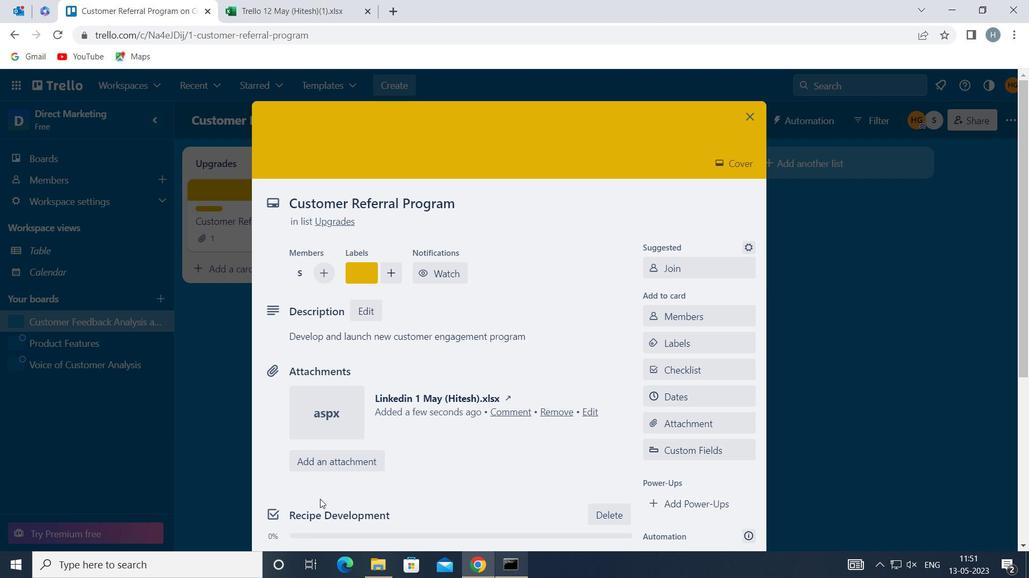 
Action: Mouse moved to (408, 386)
Screenshot: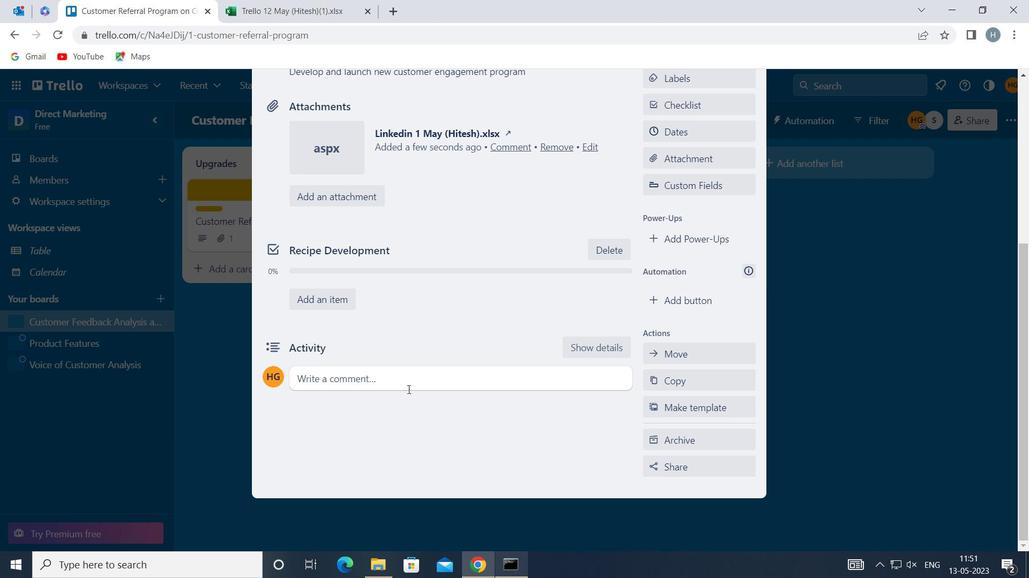 
Action: Mouse pressed left at (408, 386)
Screenshot: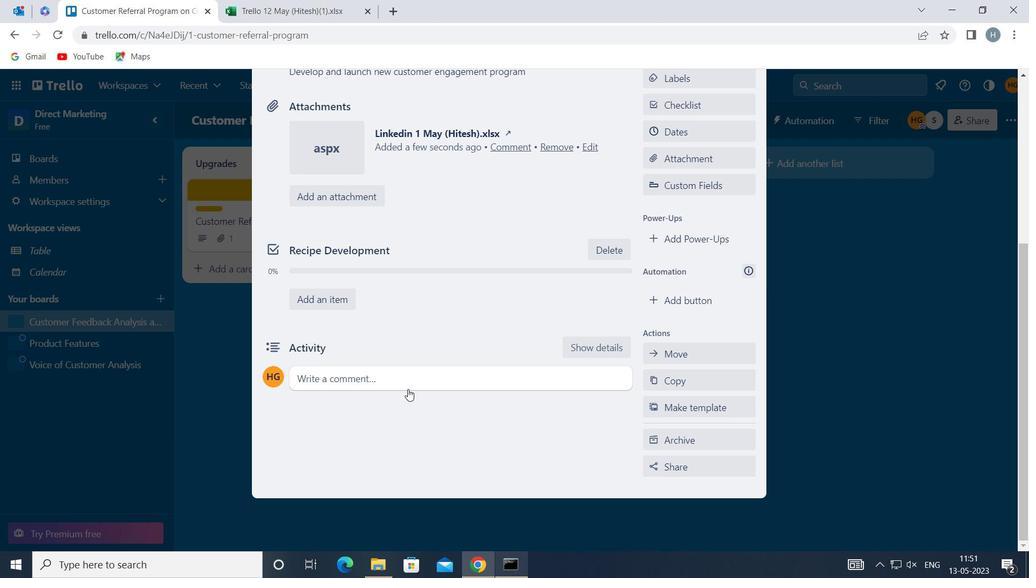 
Action: Mouse moved to (397, 413)
Screenshot: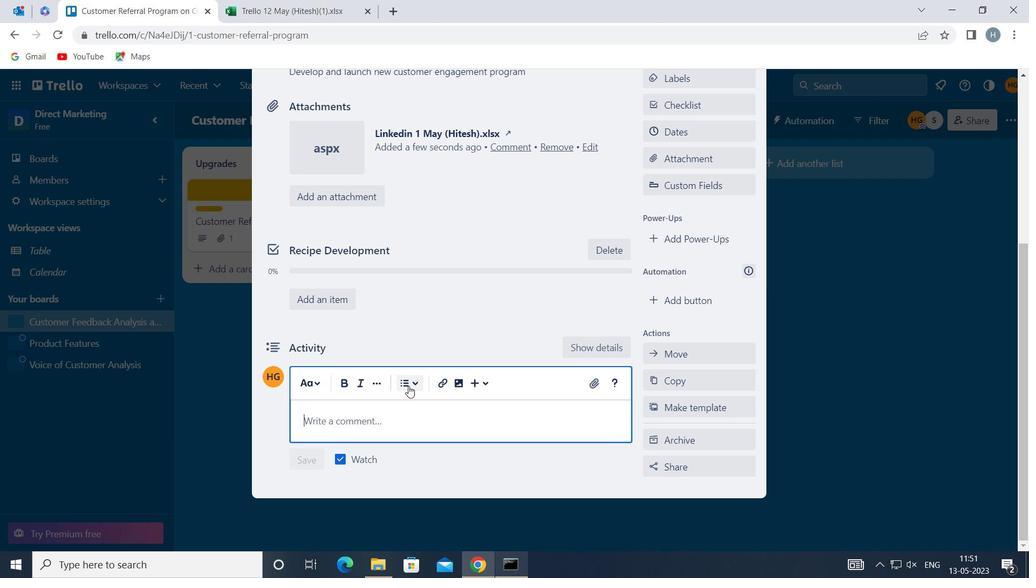 
Action: Mouse pressed left at (397, 413)
Screenshot: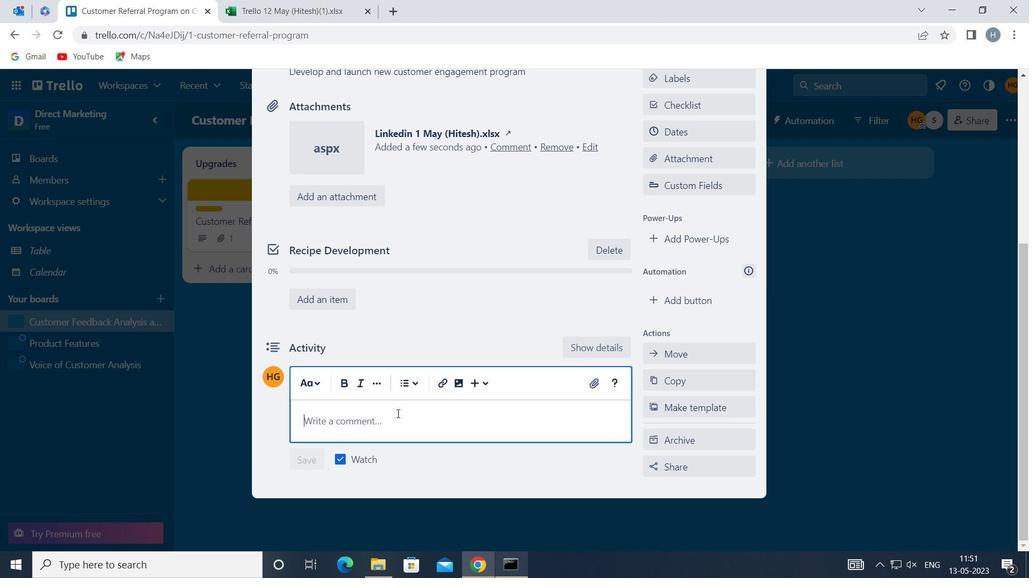 
Action: Mouse moved to (397, 414)
Screenshot: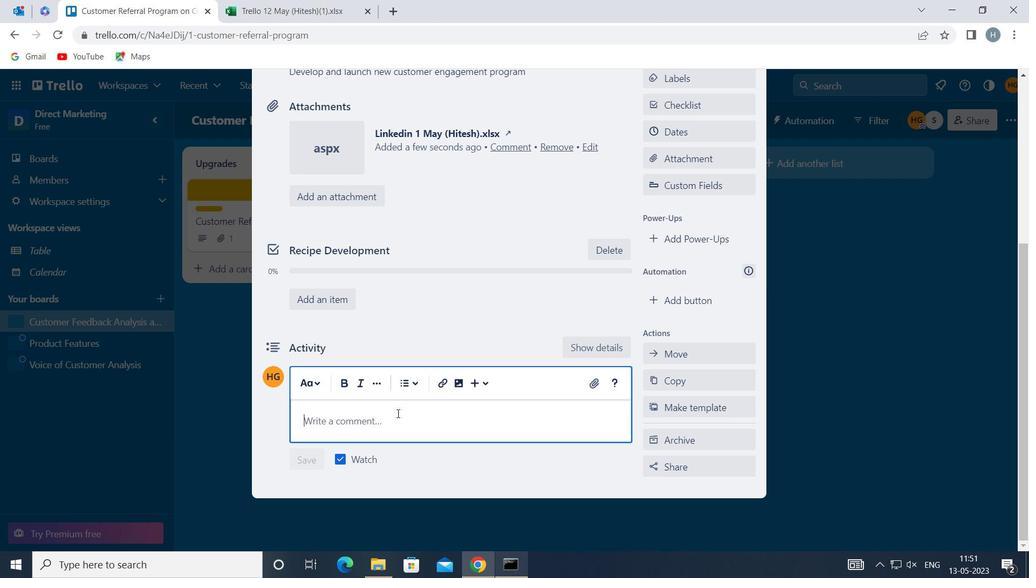 
Action: Key pressed <Key.shift>LET<Key.space>US<Key.space>APPROACH<Key.space>THIS<Key.space>TASK<Key.space>WITH<Key.space>A<Key.space>POSITIVE<Key.space>MINDSET<Key.space>AND<Key.space>A<Key.space>CAN-DO<Key.space>ATTITUT<Key.backspace>DE,<Key.space>EVEN<Key.space>IN<Key.space>THE<Key.space>FACE<Key.space>OF<Key.space>CHALLENGES
Screenshot: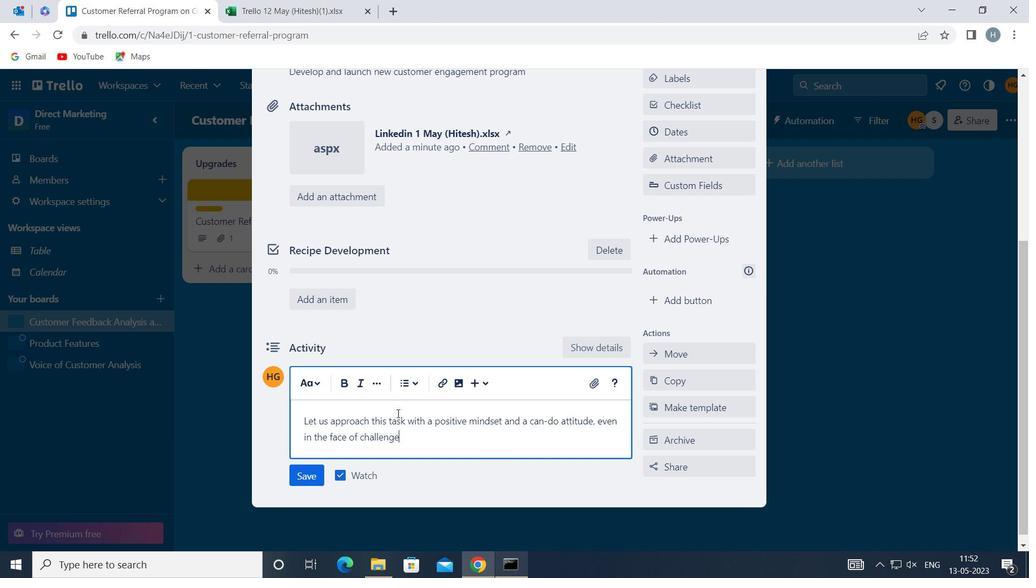 
Action: Mouse moved to (306, 470)
Screenshot: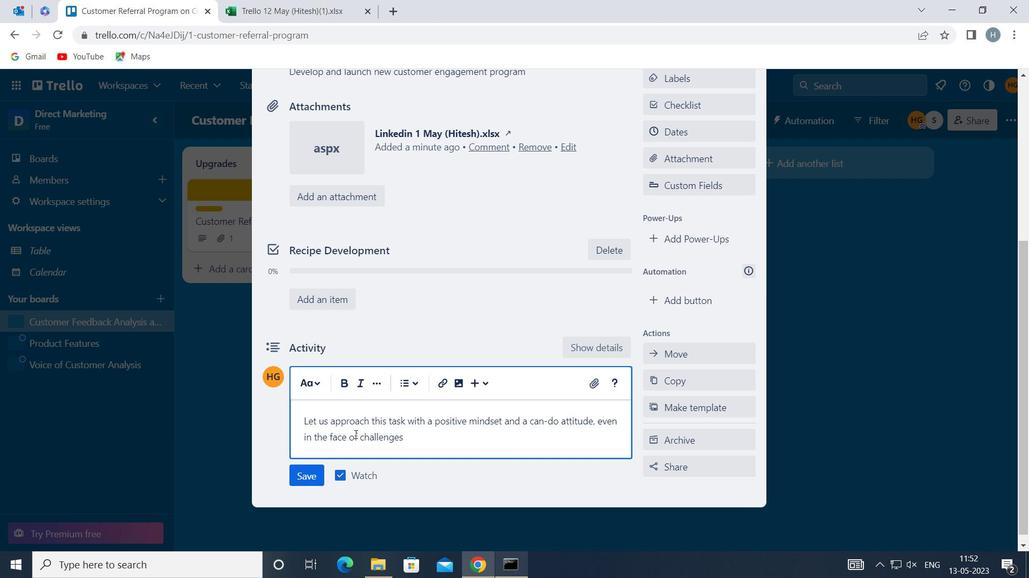 
Action: Mouse pressed left at (306, 470)
Screenshot: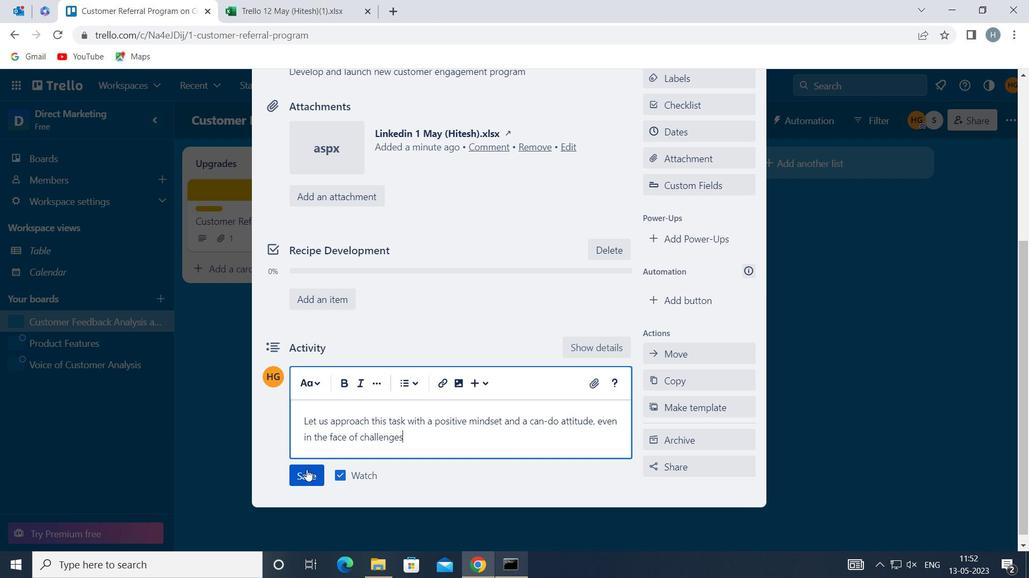 
Action: Mouse moved to (696, 130)
Screenshot: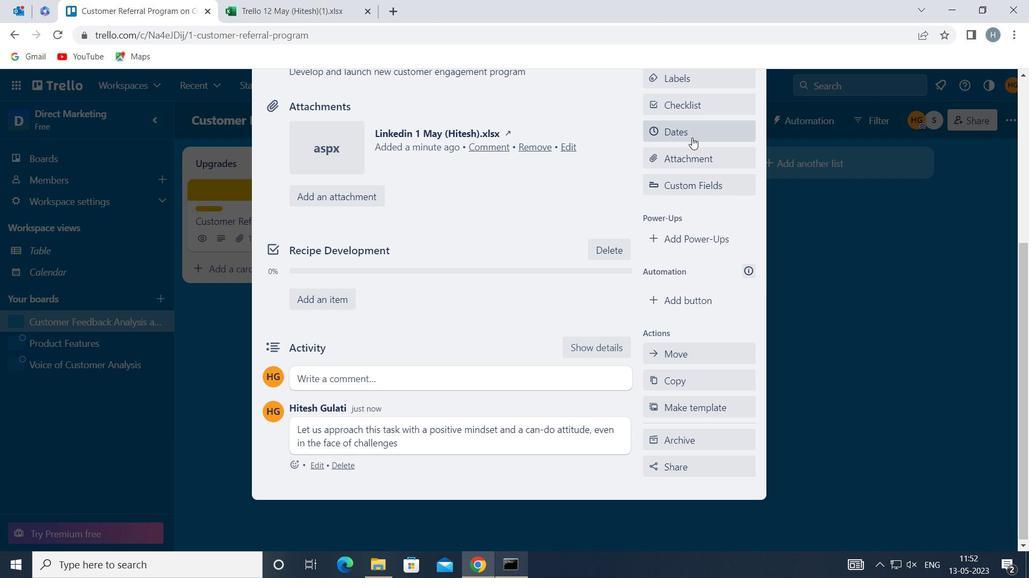 
Action: Mouse pressed left at (696, 130)
Screenshot: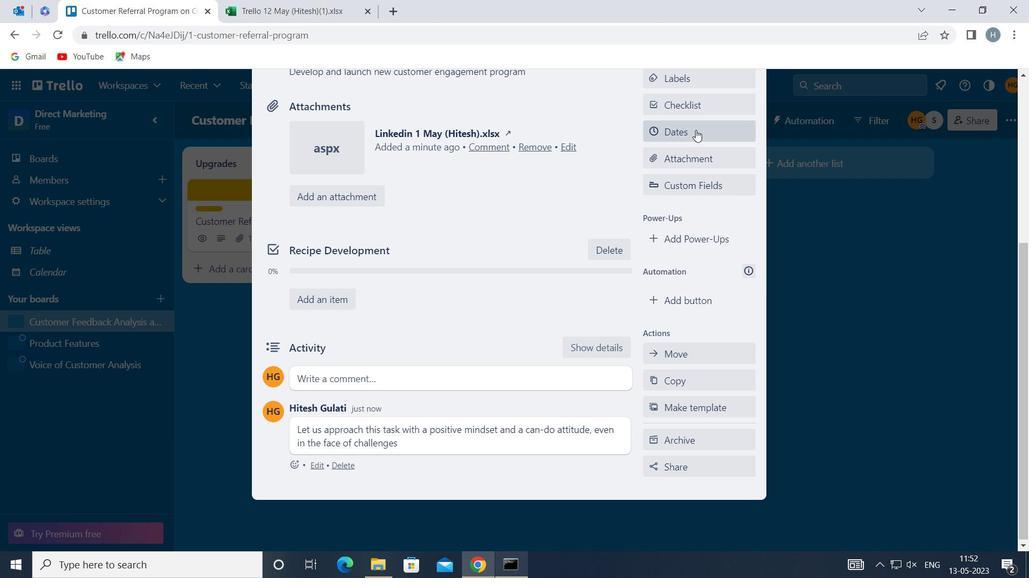 
Action: Mouse moved to (656, 357)
Screenshot: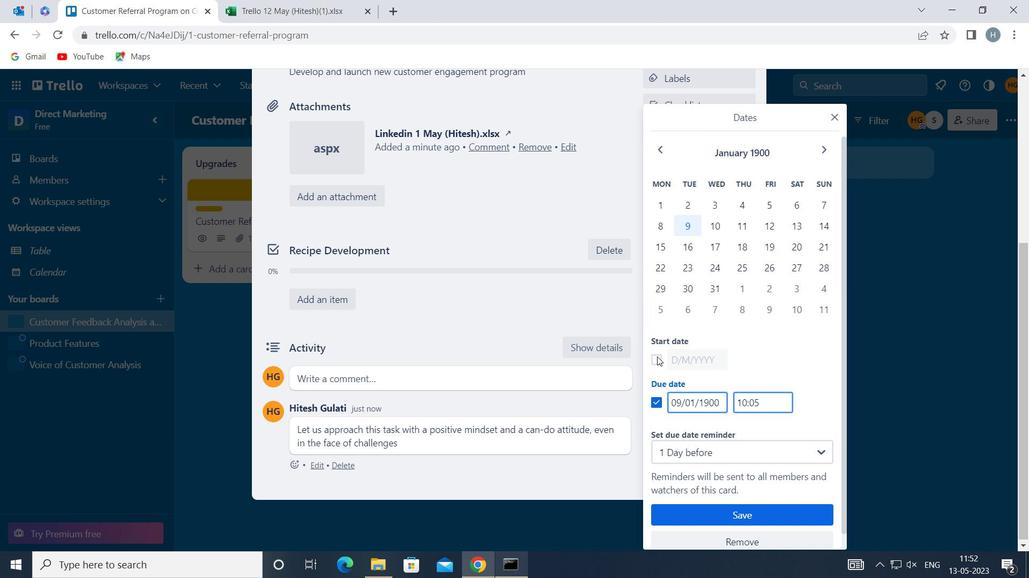 
Action: Mouse pressed left at (656, 357)
Screenshot: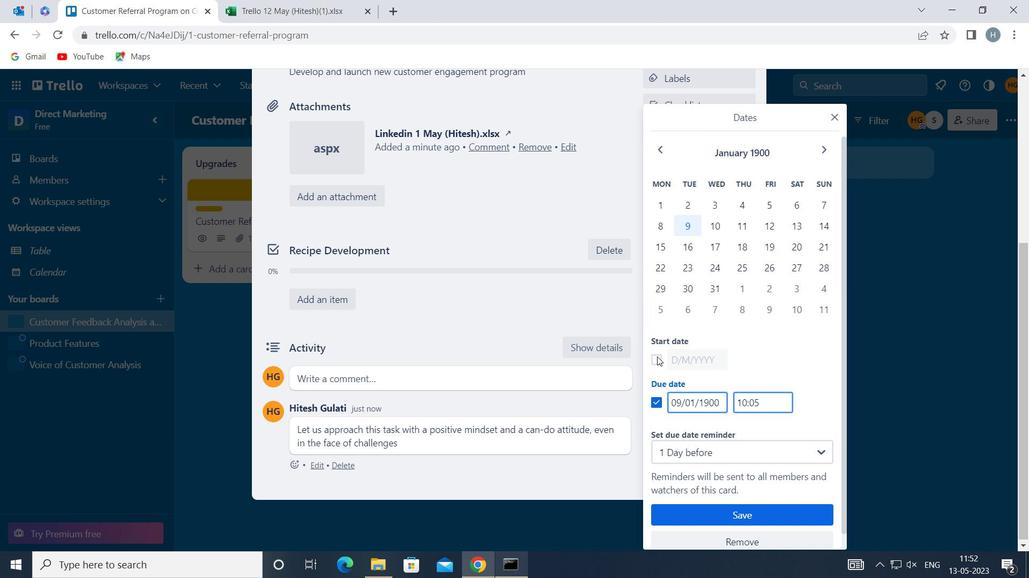 
Action: Mouse moved to (680, 356)
Screenshot: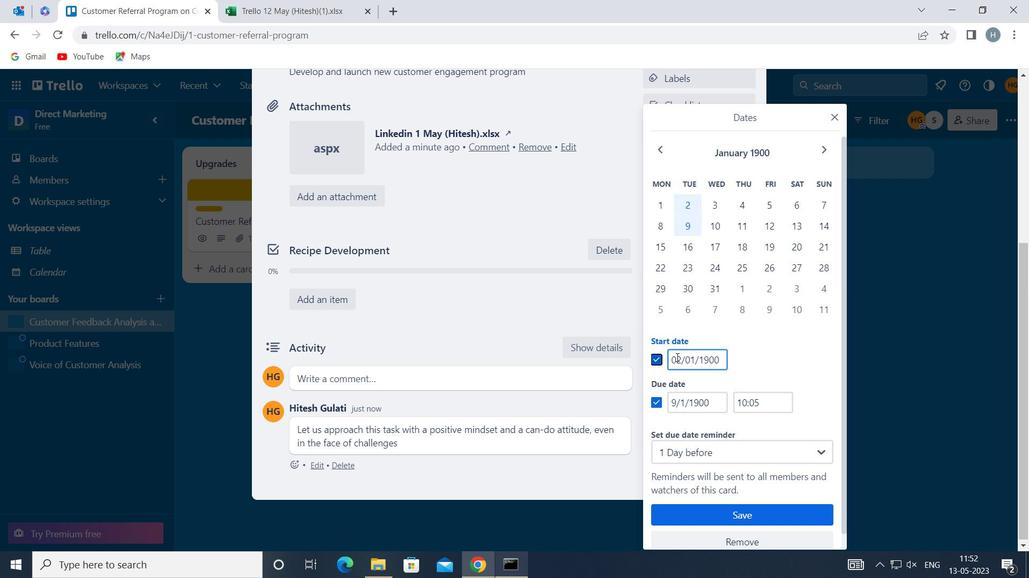 
Action: Mouse pressed left at (680, 356)
Screenshot: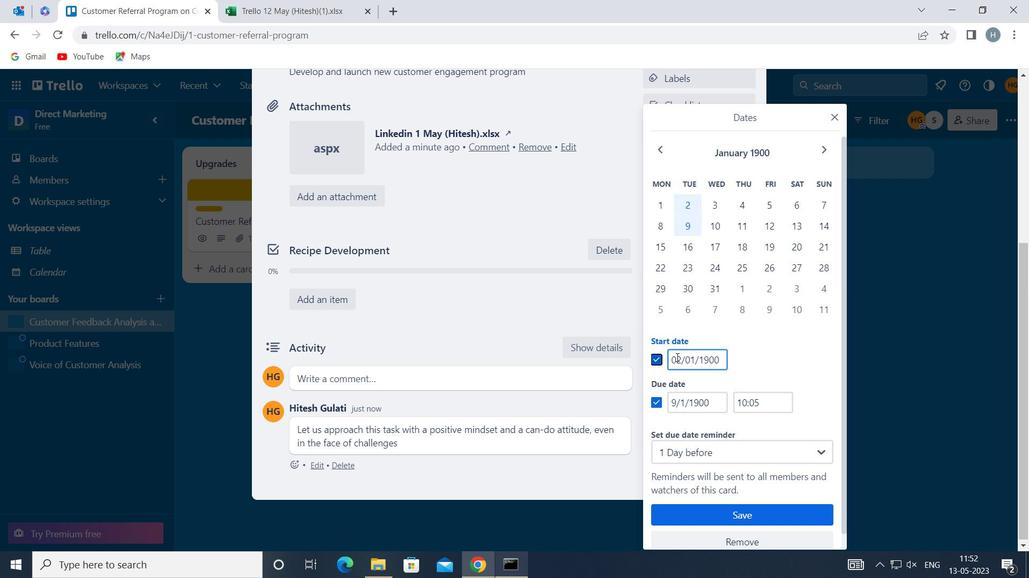 
Action: Mouse moved to (673, 357)
Screenshot: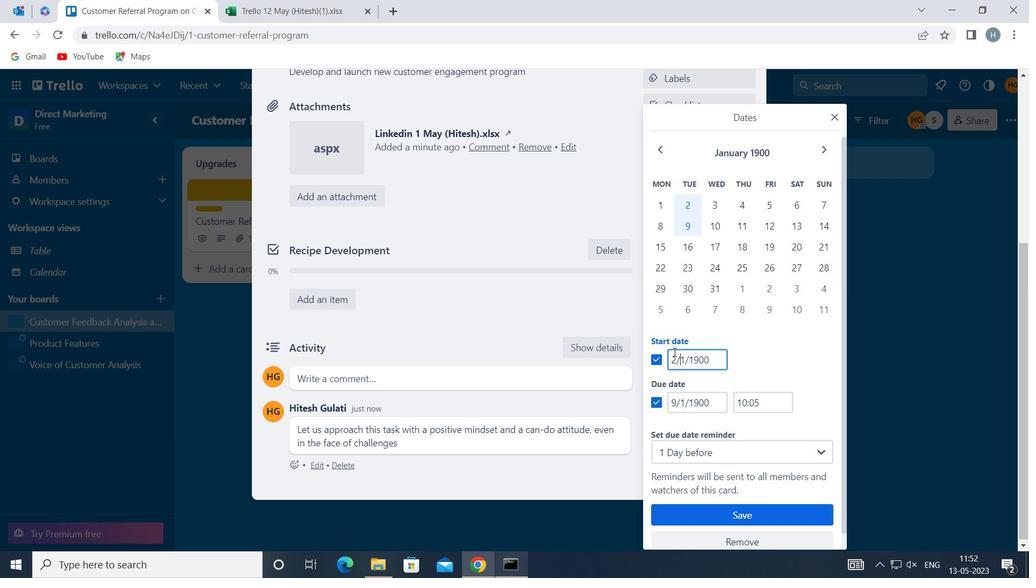 
Action: Mouse pressed left at (673, 357)
Screenshot: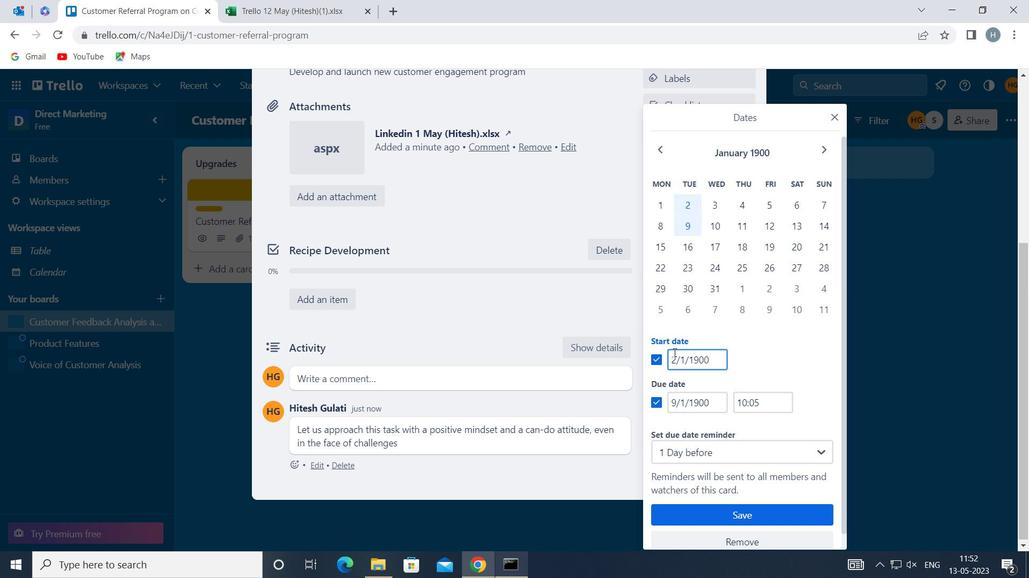 
Action: Mouse moved to (673, 357)
Screenshot: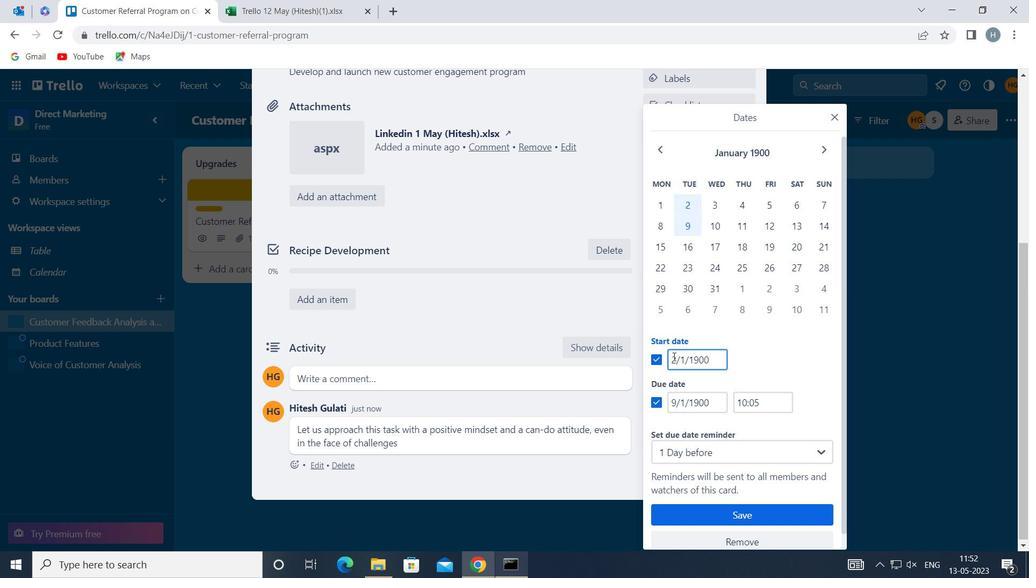 
Action: Key pressed <Key.right><Key.backspace>3
Screenshot: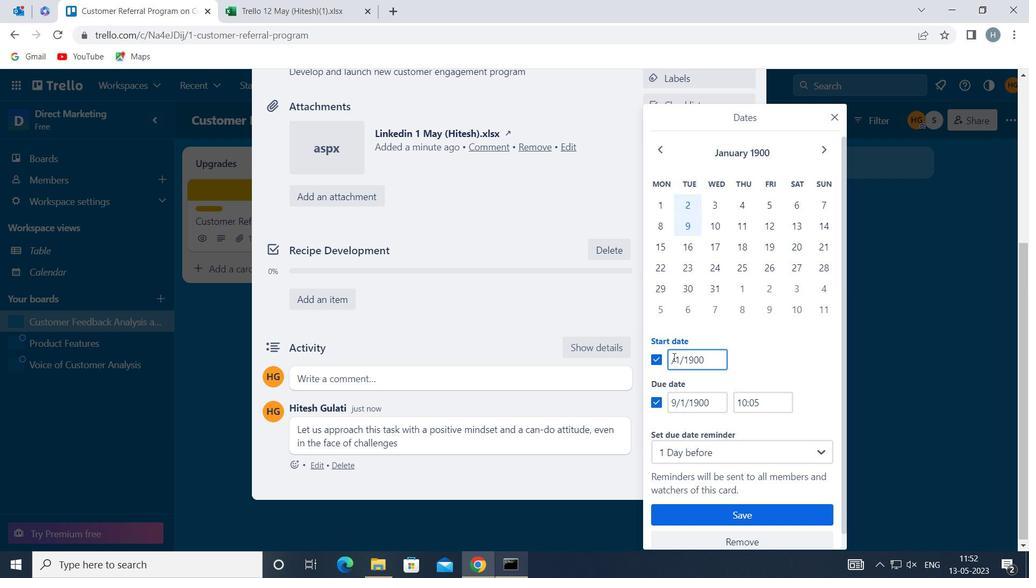 
Action: Mouse moved to (669, 397)
Screenshot: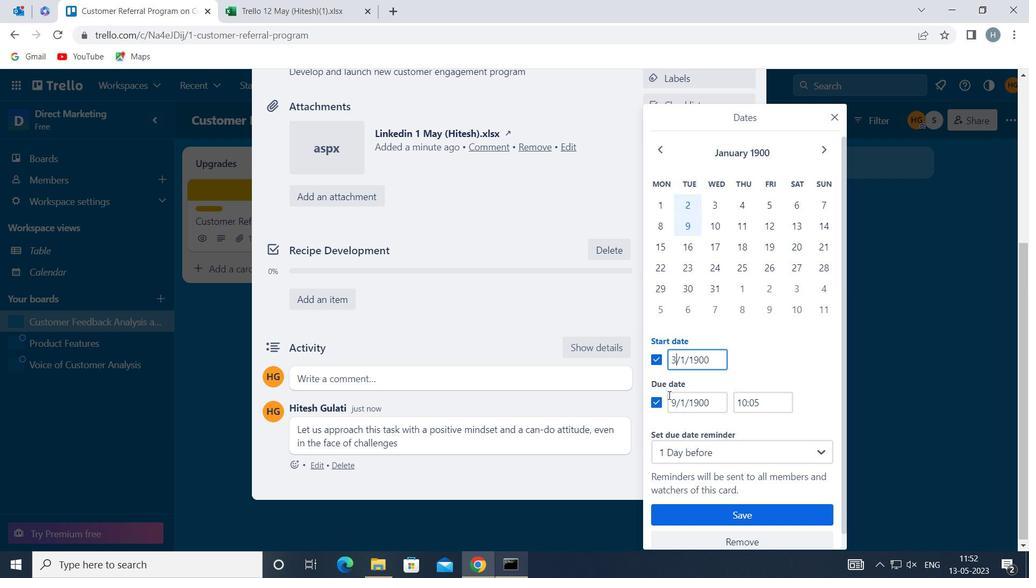 
Action: Mouse pressed left at (669, 397)
Screenshot: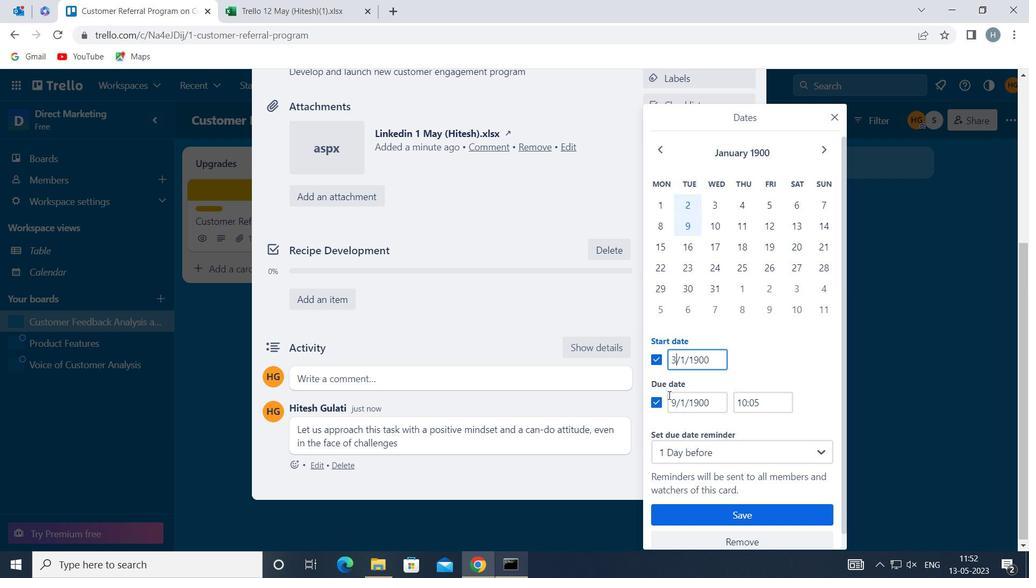 
Action: Mouse moved to (669, 397)
Screenshot: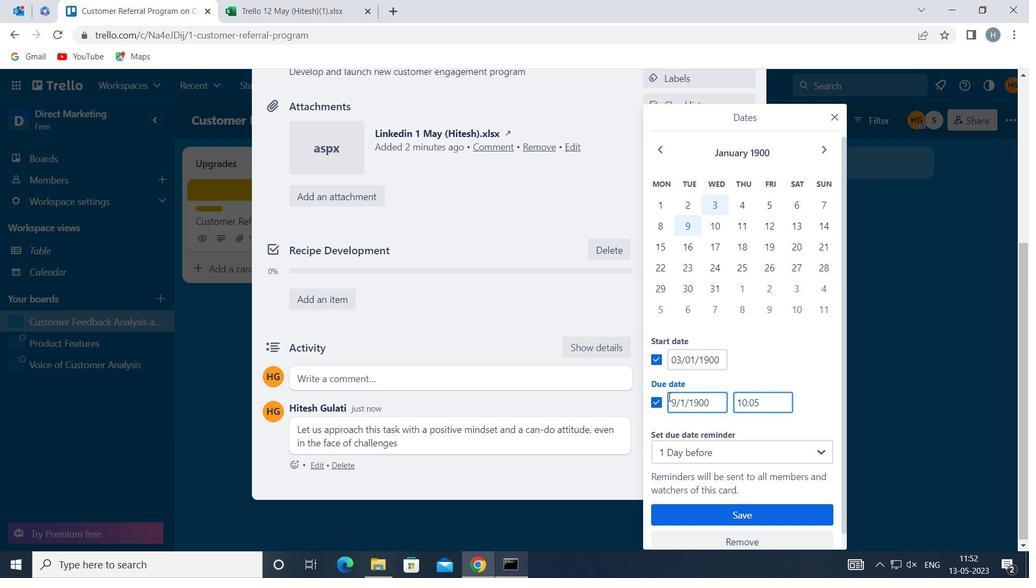 
Action: Key pressed <Key.right><Key.backspace>10
Screenshot: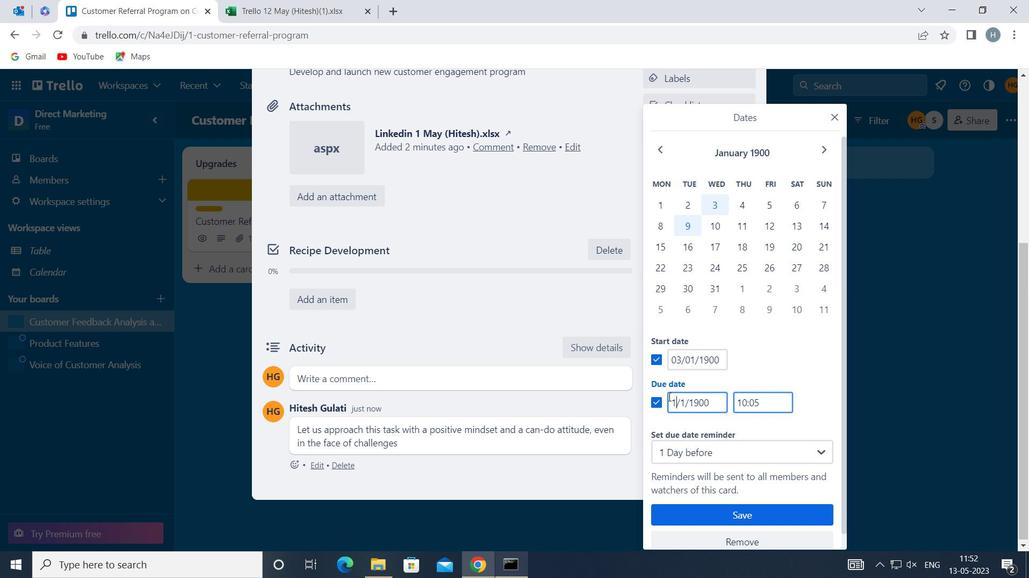 
Action: Mouse moved to (735, 516)
Screenshot: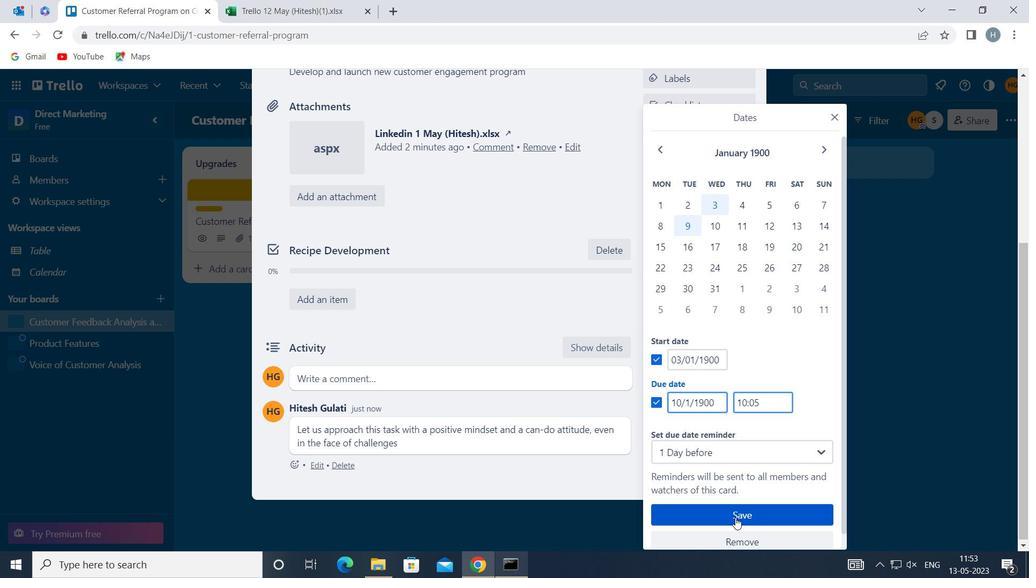 
Action: Mouse pressed left at (735, 516)
Screenshot: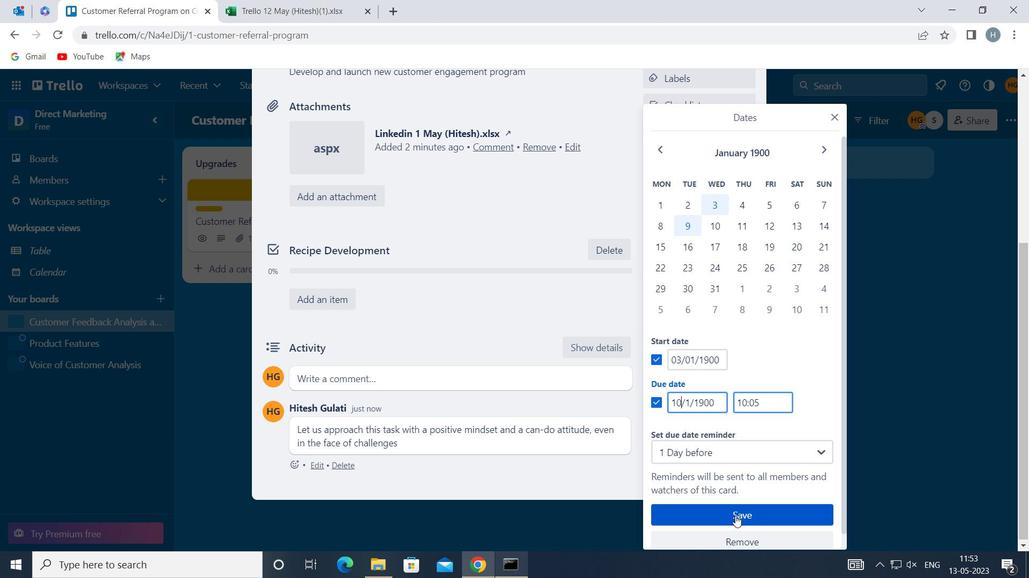 
Action: Mouse moved to (590, 321)
Screenshot: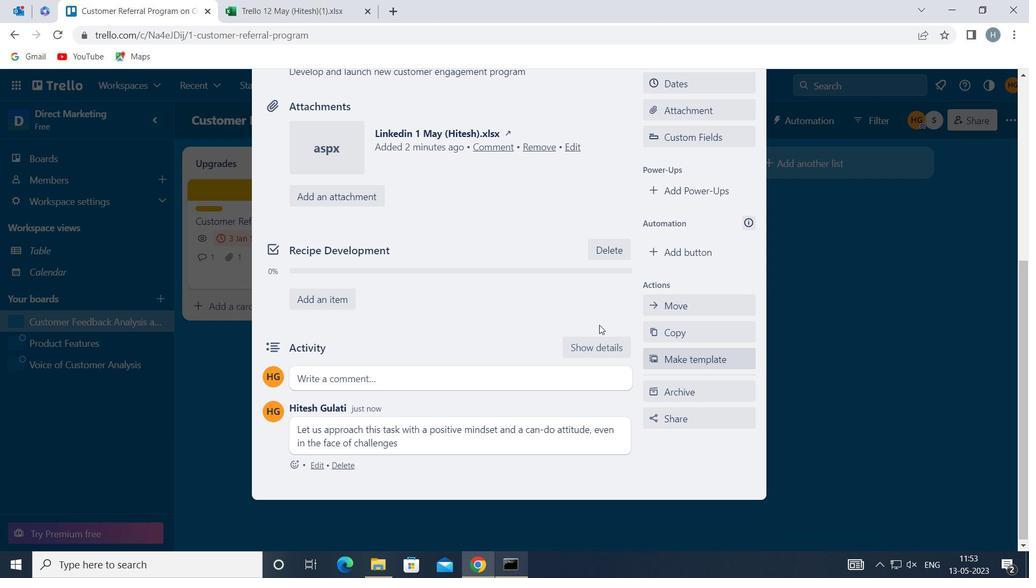 
Action: Key pressed <Key.f8>
Screenshot: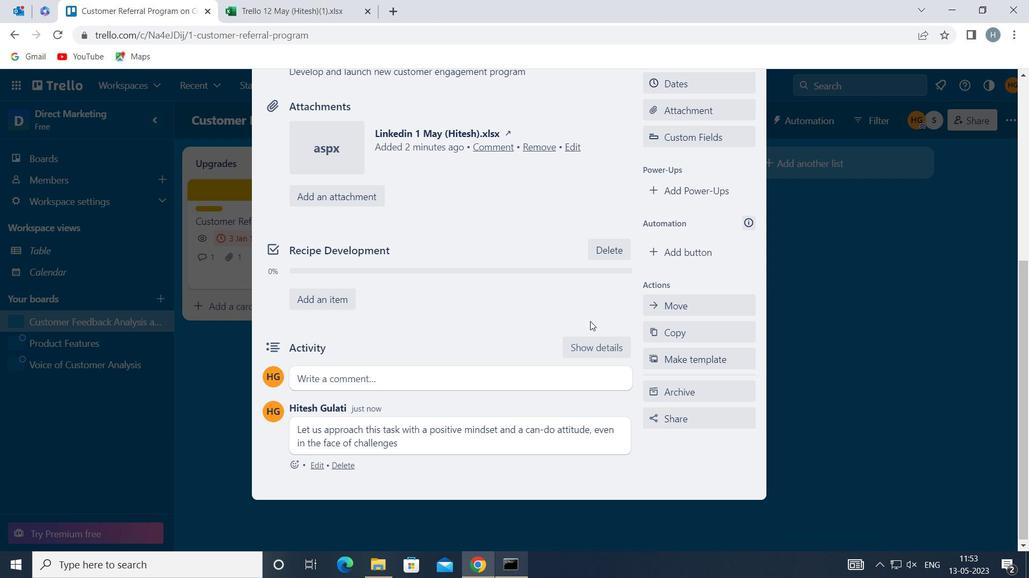 
